 Task: Add Attachment from Trello to Card Card0000000130 in Board Board0000000033 in Workspace WS0000000011 in Trello. Add Cover Blue to Card Card0000000130 in Board Board0000000033 in Workspace WS0000000011 in Trello. Add "Copy Card To …" Button titled Button0000000130 to "bottom" of the list "To Do" to Card Card0000000130 in Board Board0000000033 in Workspace WS0000000011 in Trello. Add Description DS0000000130 to Card Card0000000130 in Board Board0000000033 in Workspace WS0000000011 in Trello. Add Comment CM0000000130 to Card Card0000000130 in Board Board0000000033 in Workspace WS0000000011 in Trello
Action: Mouse moved to (344, 409)
Screenshot: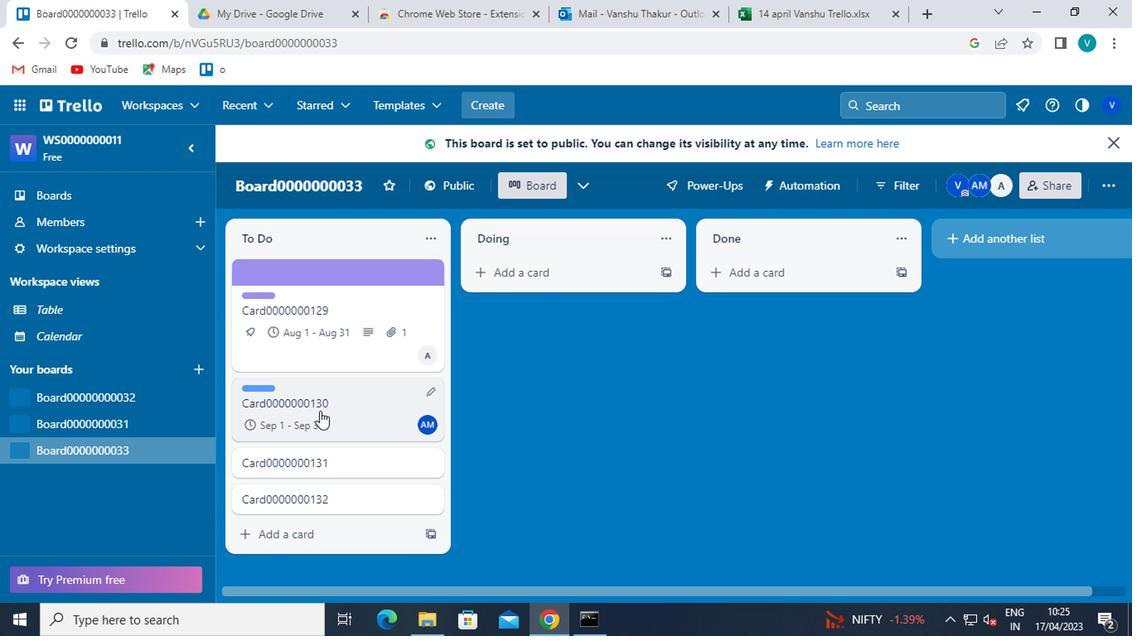 
Action: Mouse pressed left at (344, 409)
Screenshot: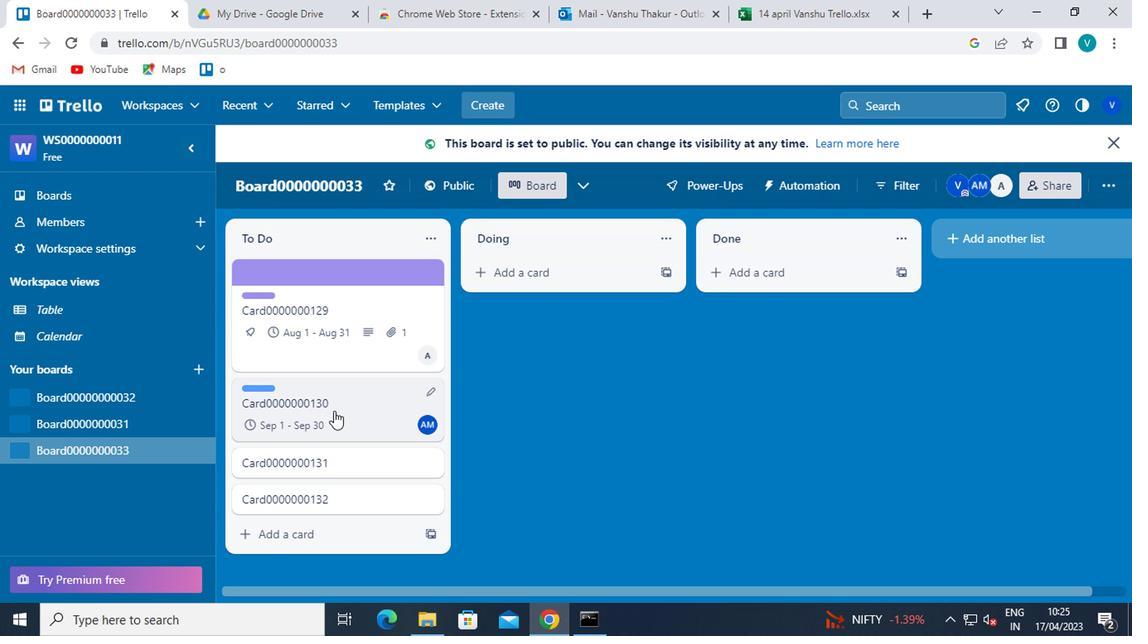 
Action: Mouse moved to (781, 435)
Screenshot: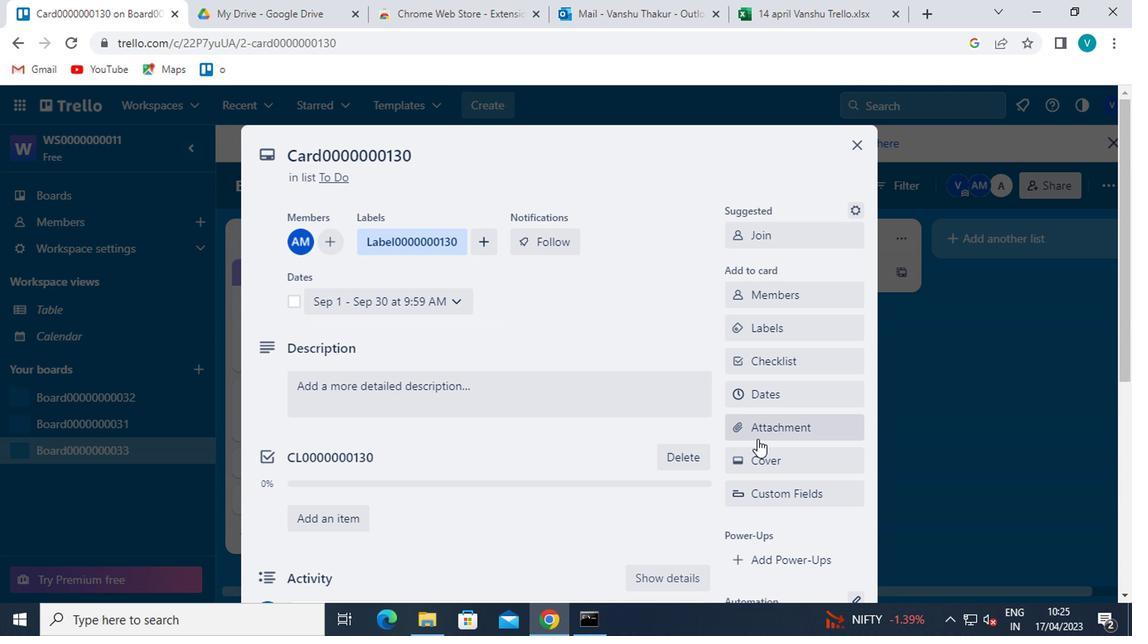
Action: Mouse pressed left at (781, 435)
Screenshot: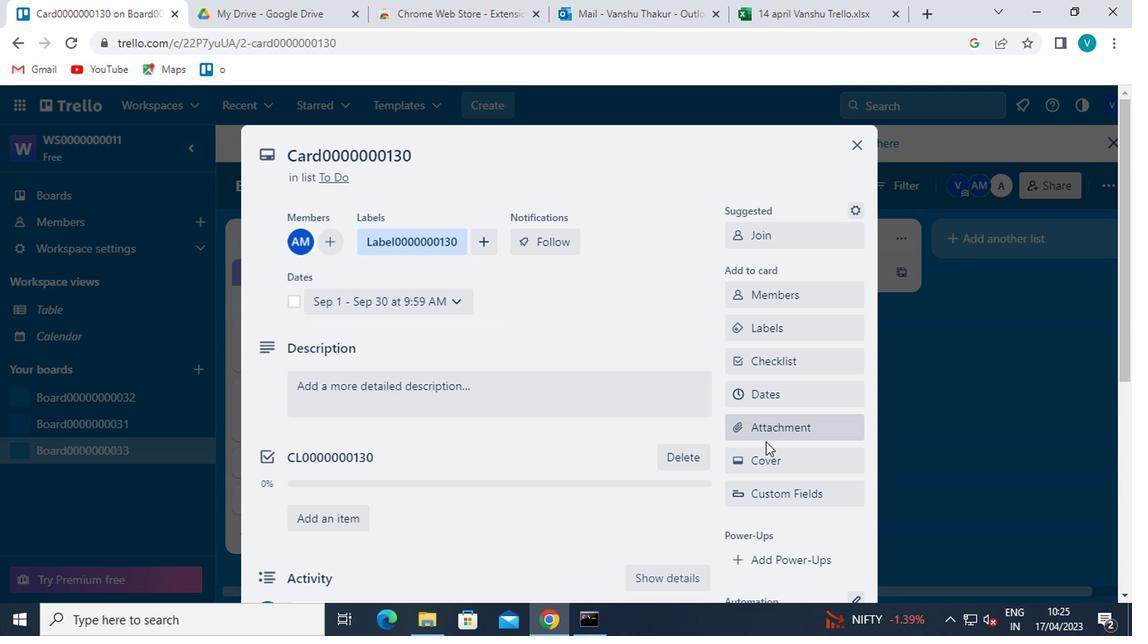 
Action: Mouse moved to (831, 186)
Screenshot: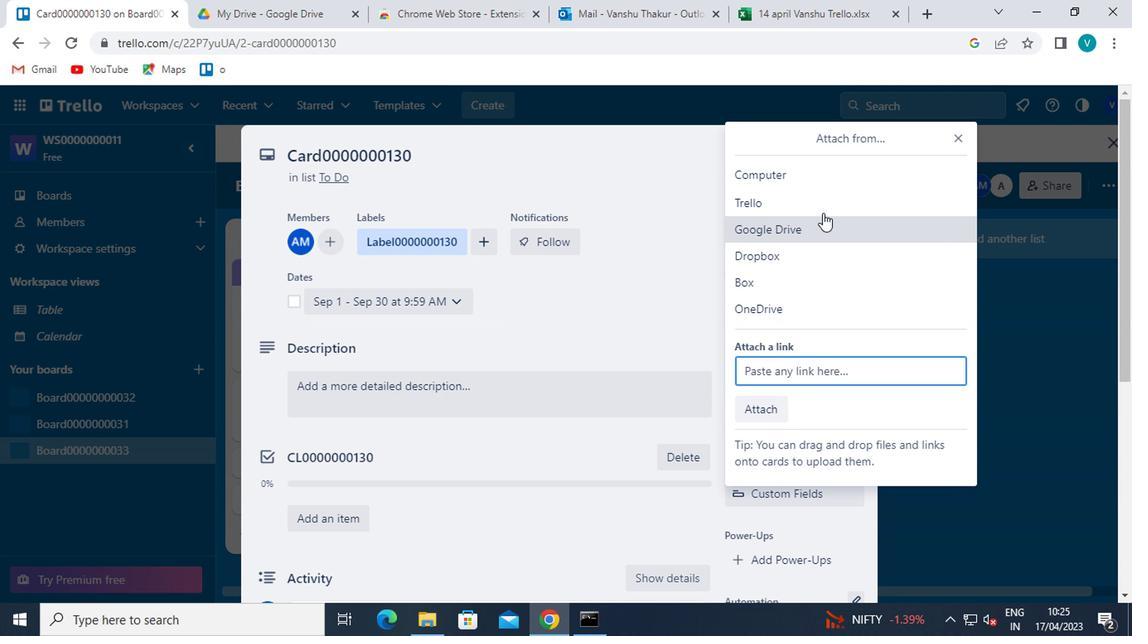
Action: Mouse pressed left at (831, 186)
Screenshot: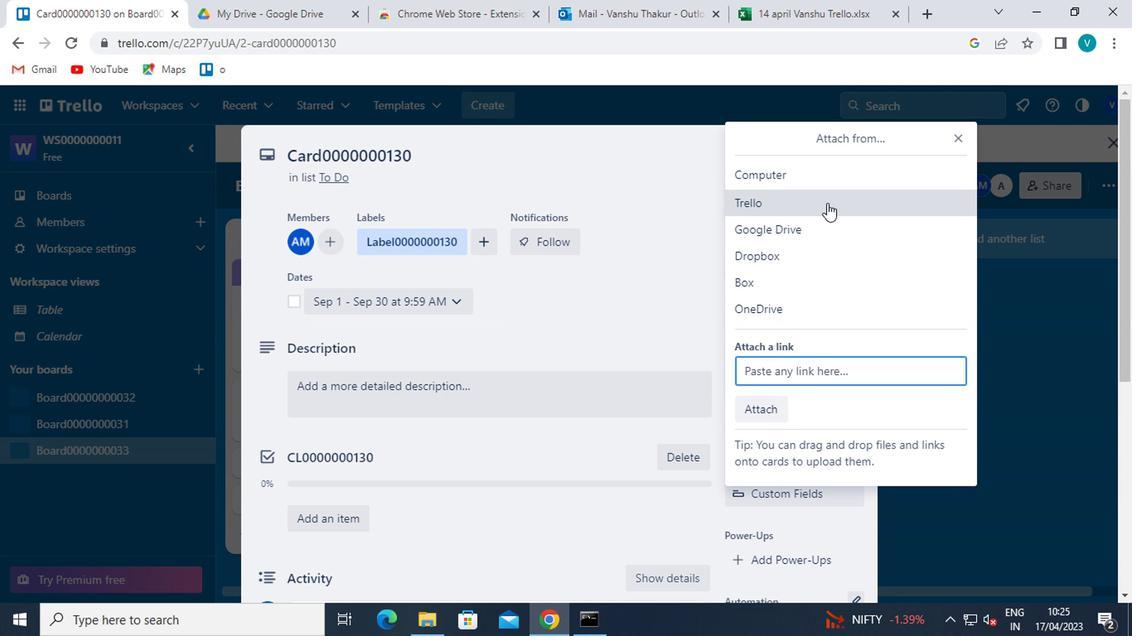 
Action: Mouse moved to (817, 196)
Screenshot: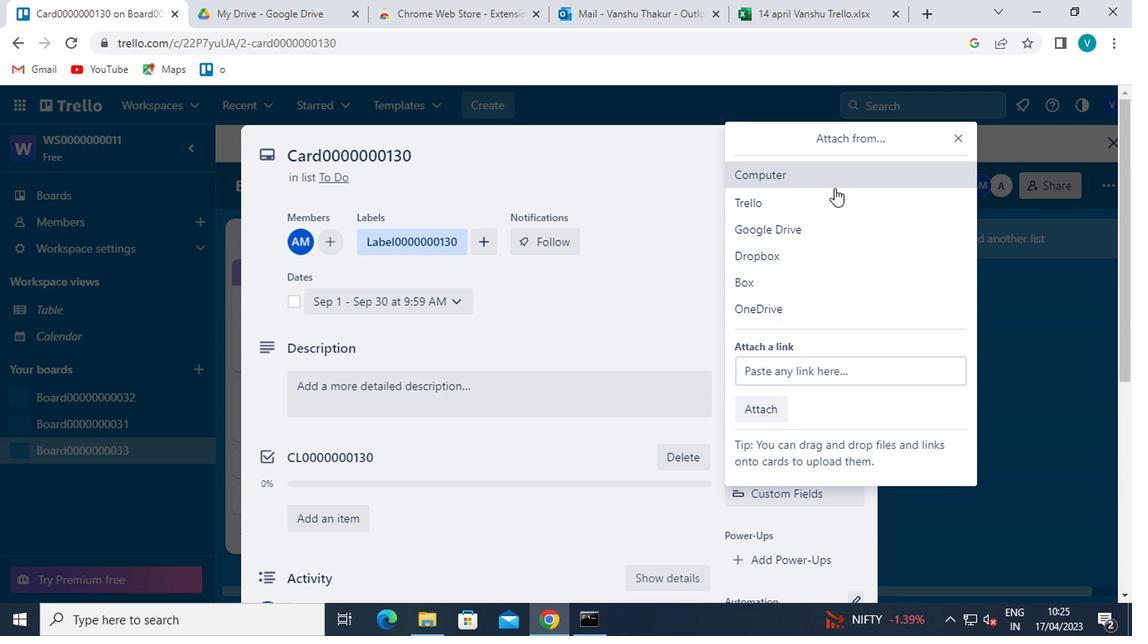 
Action: Mouse pressed left at (817, 196)
Screenshot: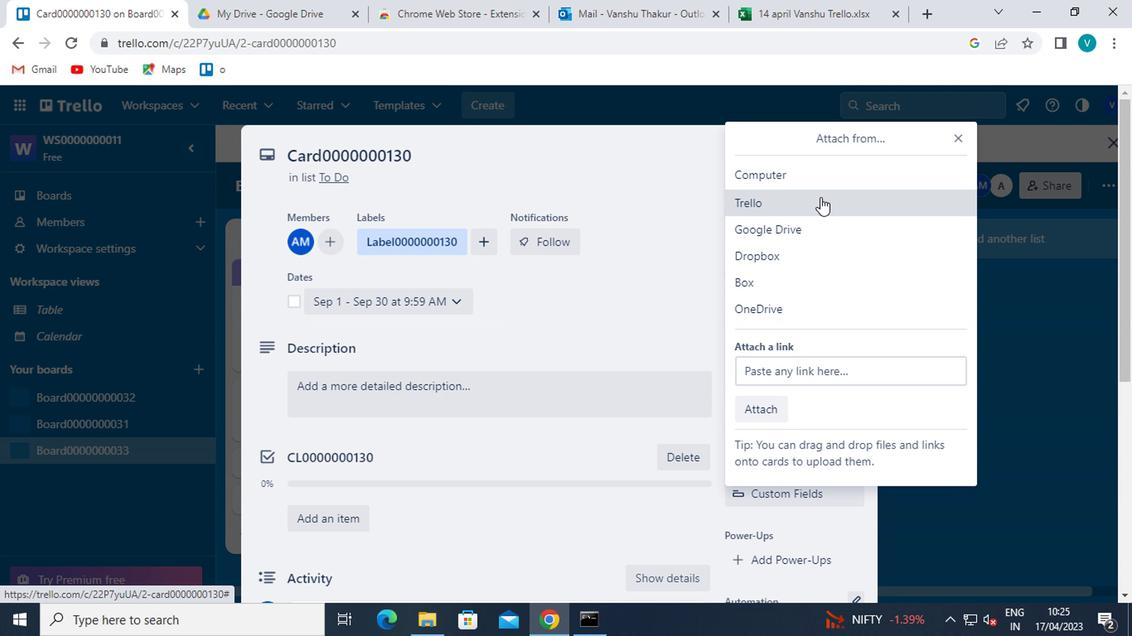 
Action: Mouse moved to (745, 134)
Screenshot: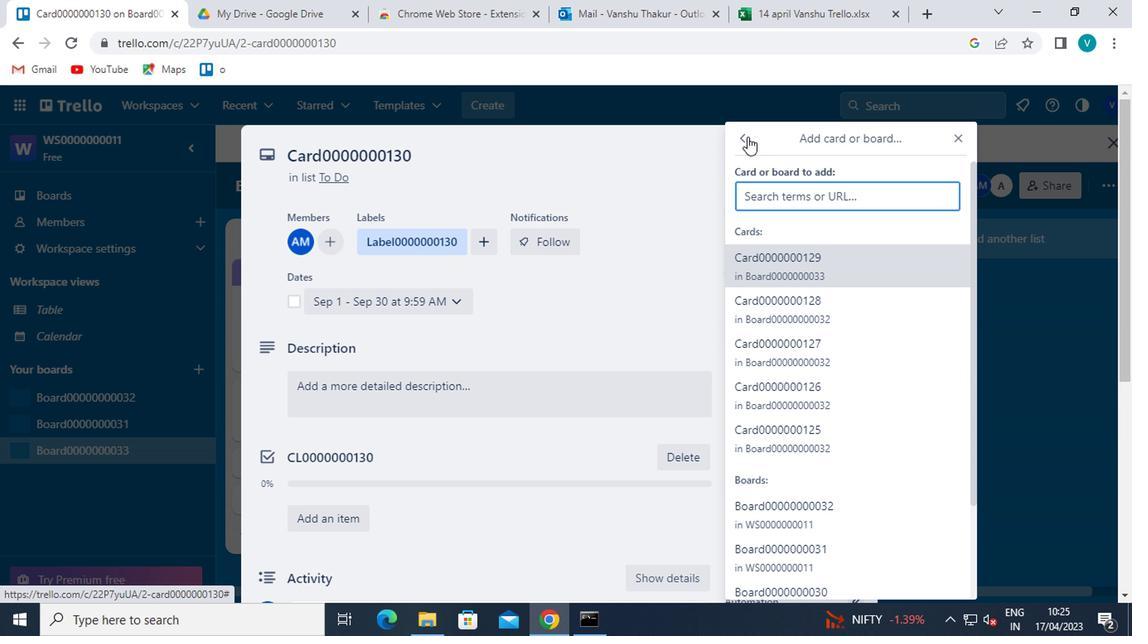 
Action: Mouse pressed left at (745, 134)
Screenshot: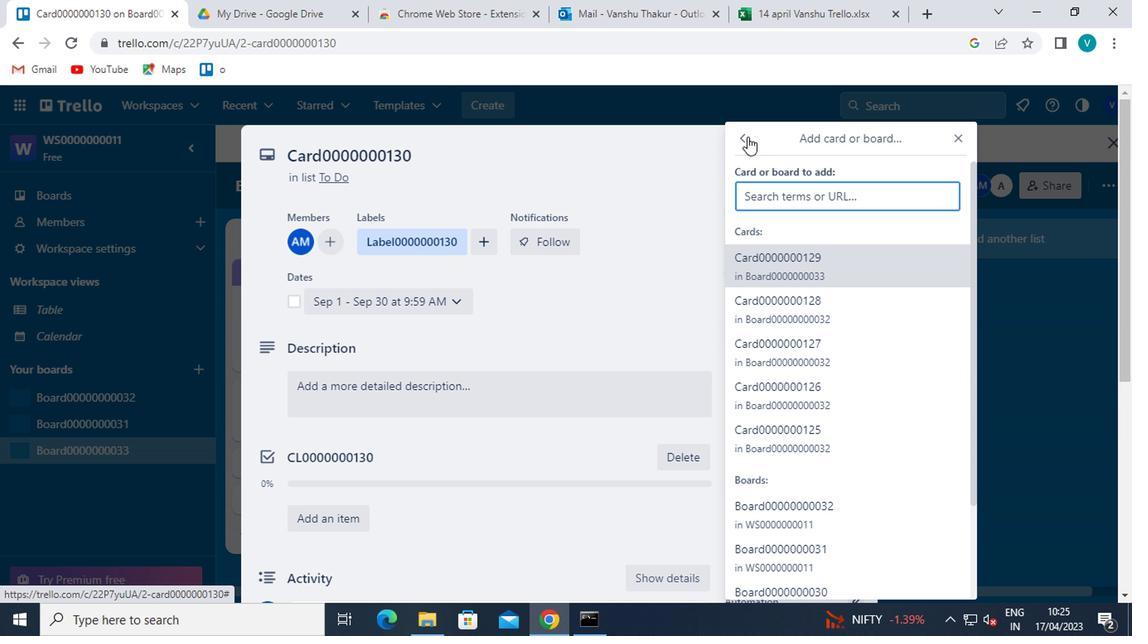
Action: Mouse moved to (766, 211)
Screenshot: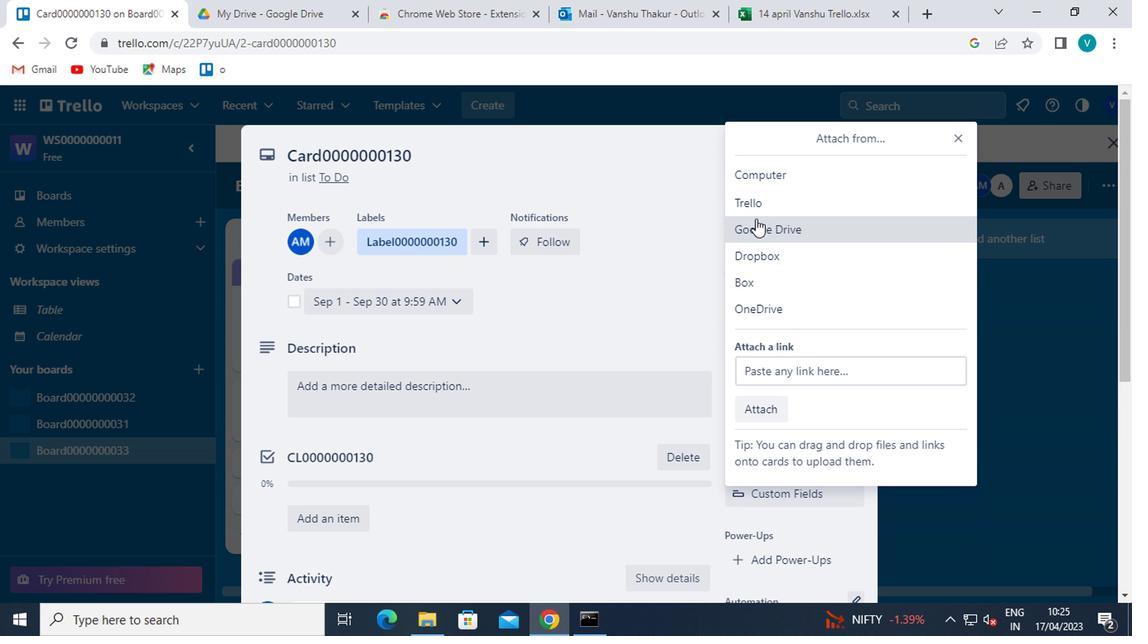 
Action: Mouse pressed left at (766, 211)
Screenshot: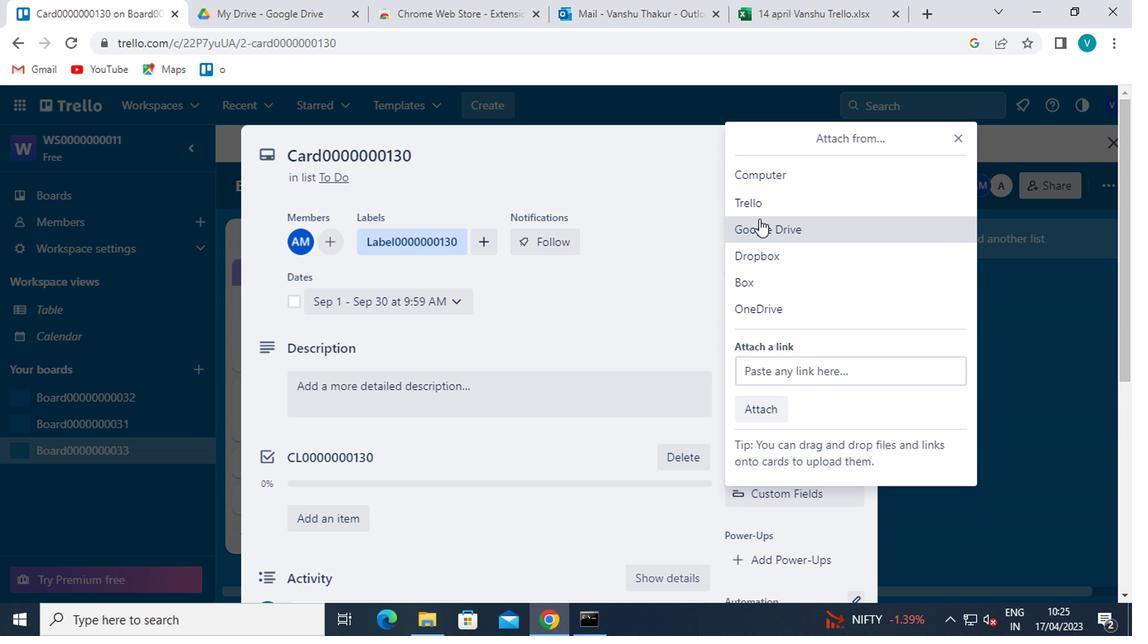 
Action: Mouse moved to (791, 268)
Screenshot: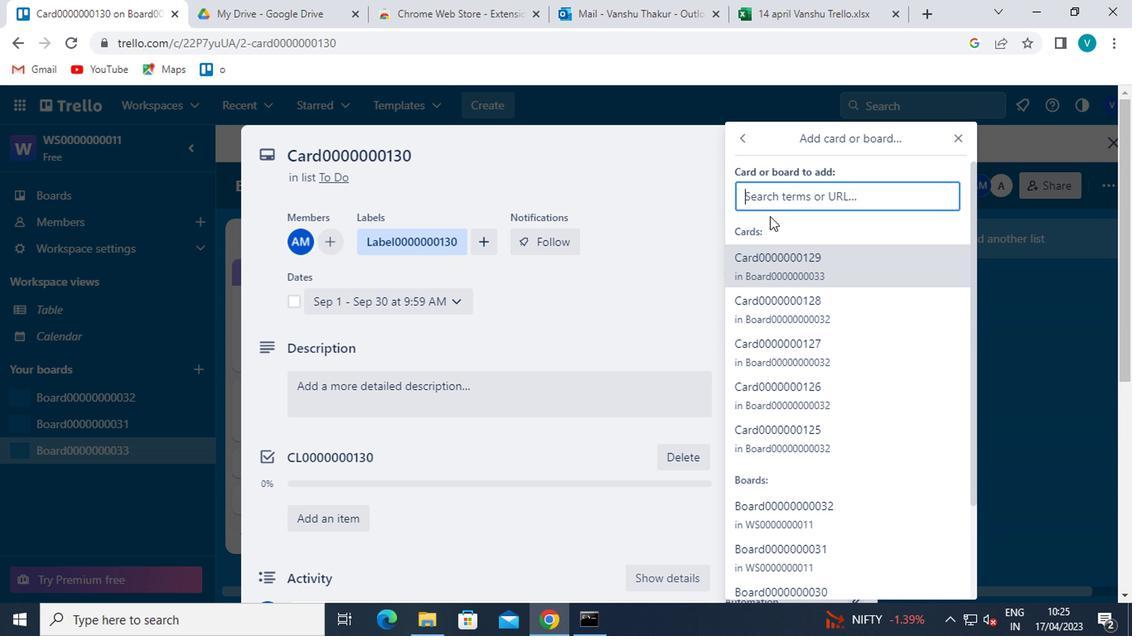 
Action: Mouse pressed left at (791, 268)
Screenshot: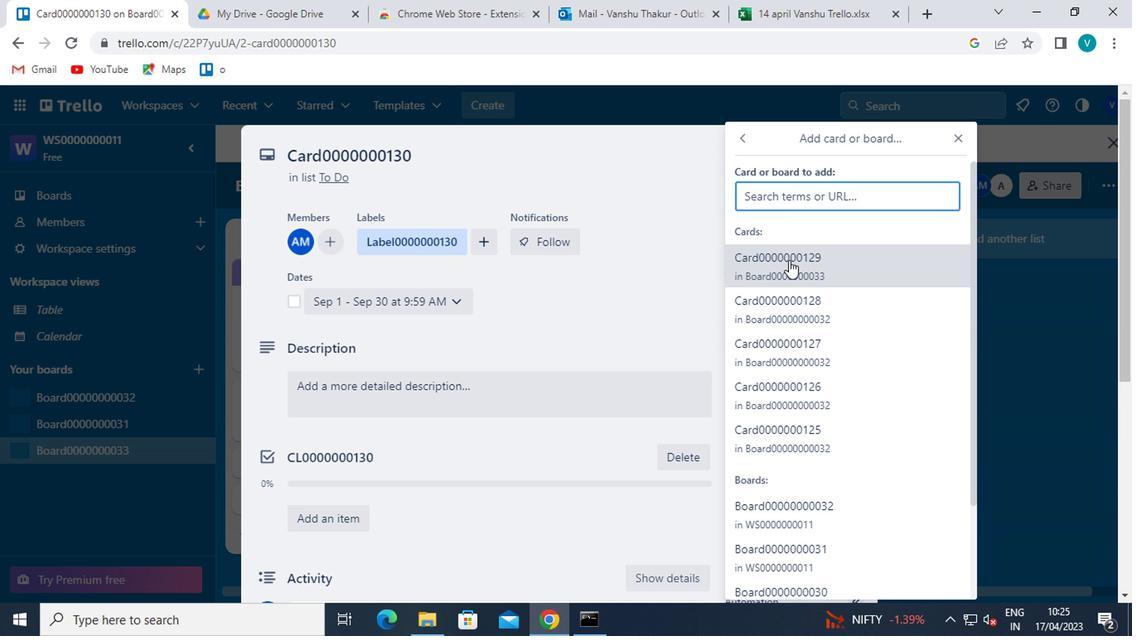 
Action: Mouse moved to (784, 459)
Screenshot: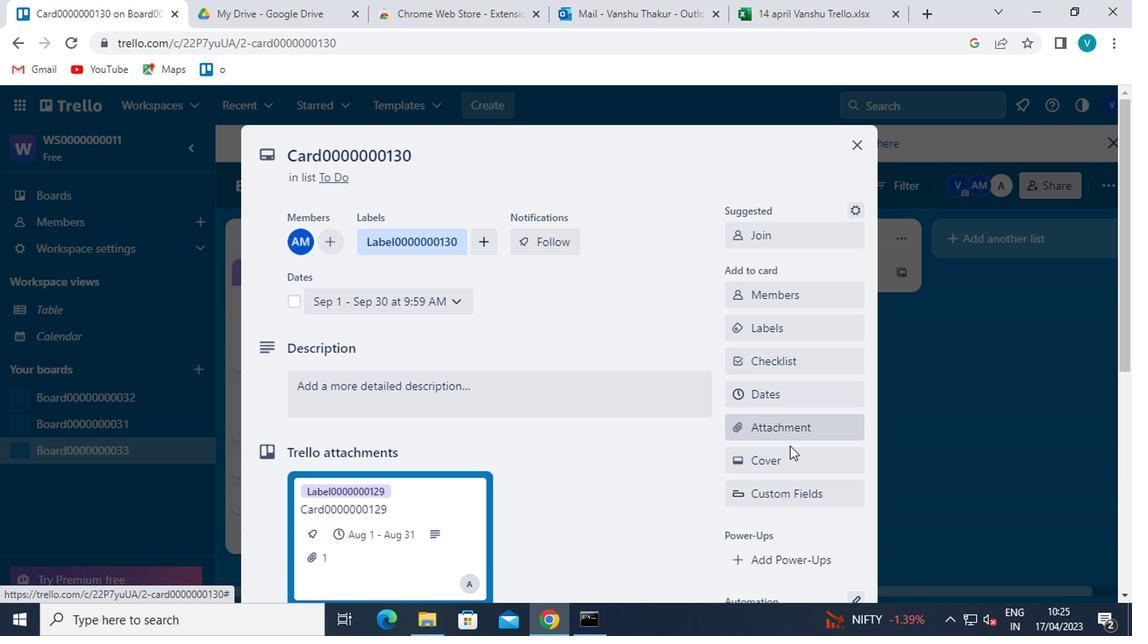 
Action: Mouse pressed left at (784, 459)
Screenshot: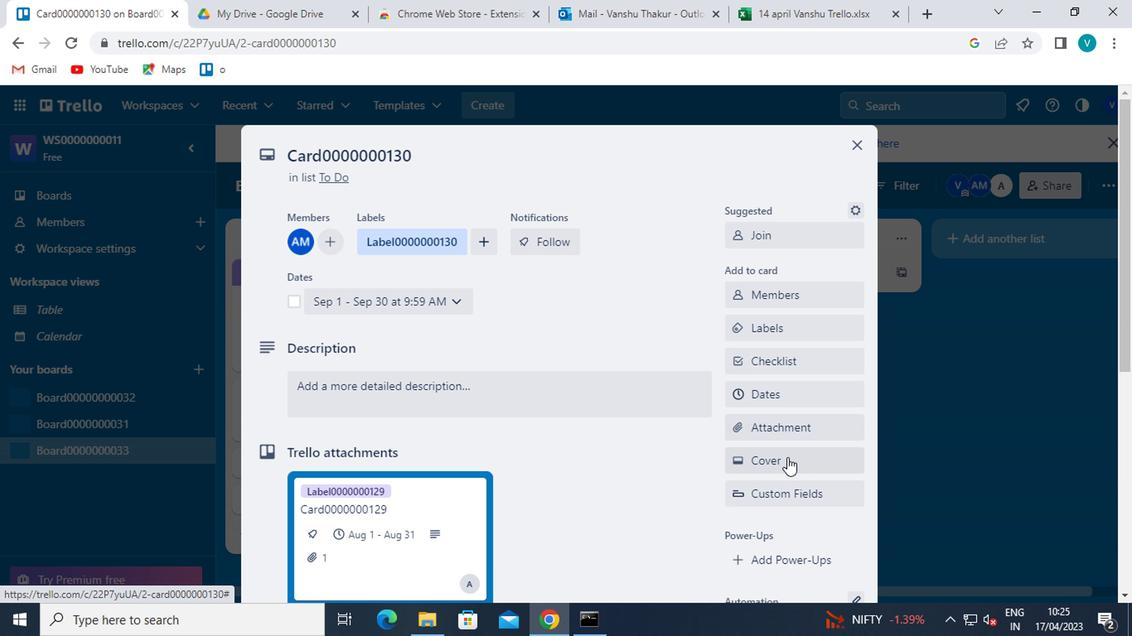 
Action: Mouse moved to (754, 321)
Screenshot: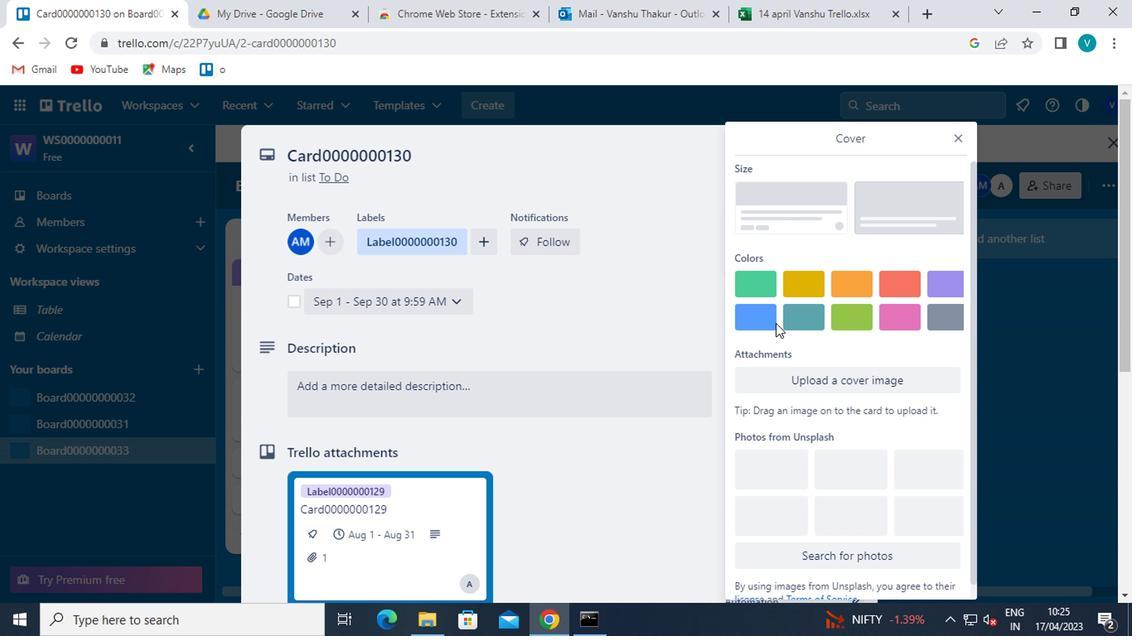 
Action: Mouse pressed left at (754, 321)
Screenshot: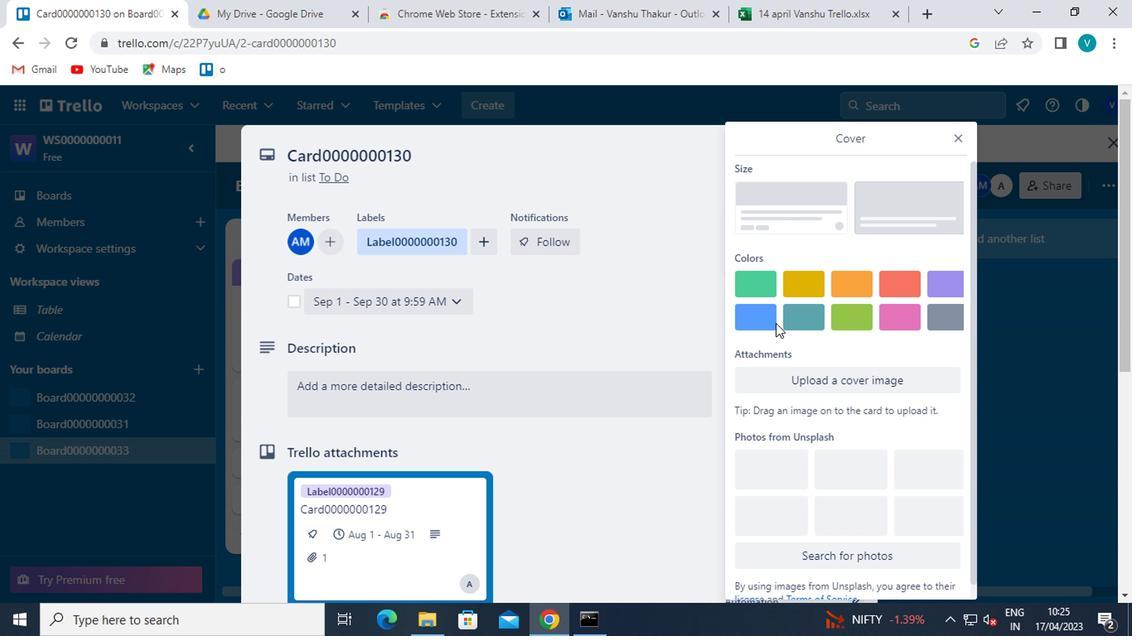 
Action: Mouse moved to (946, 128)
Screenshot: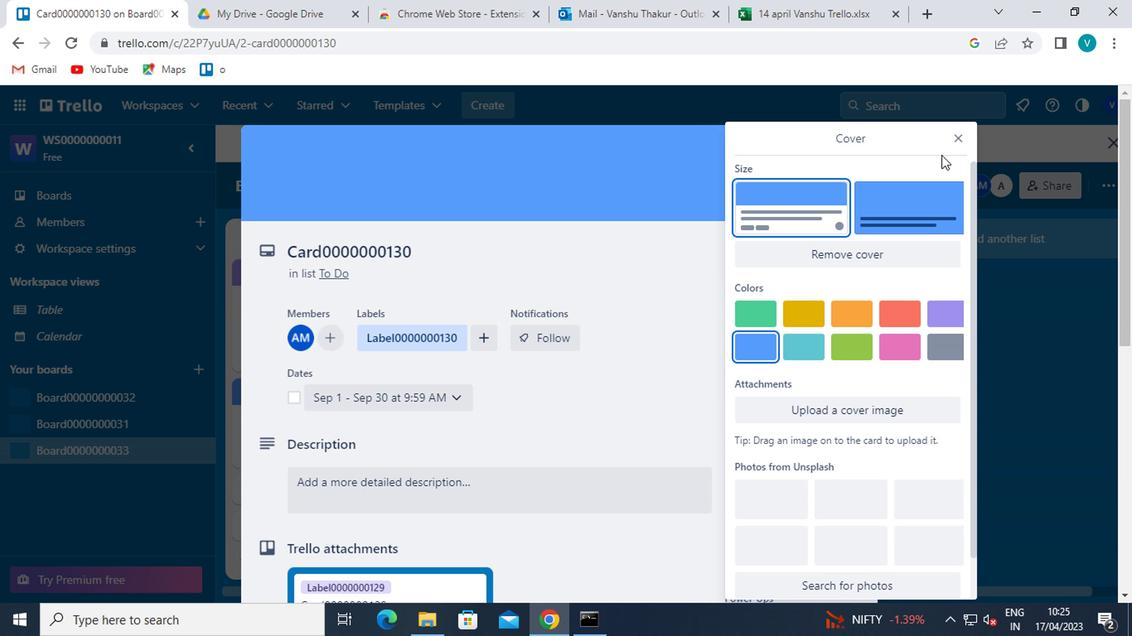 
Action: Mouse pressed left at (946, 128)
Screenshot: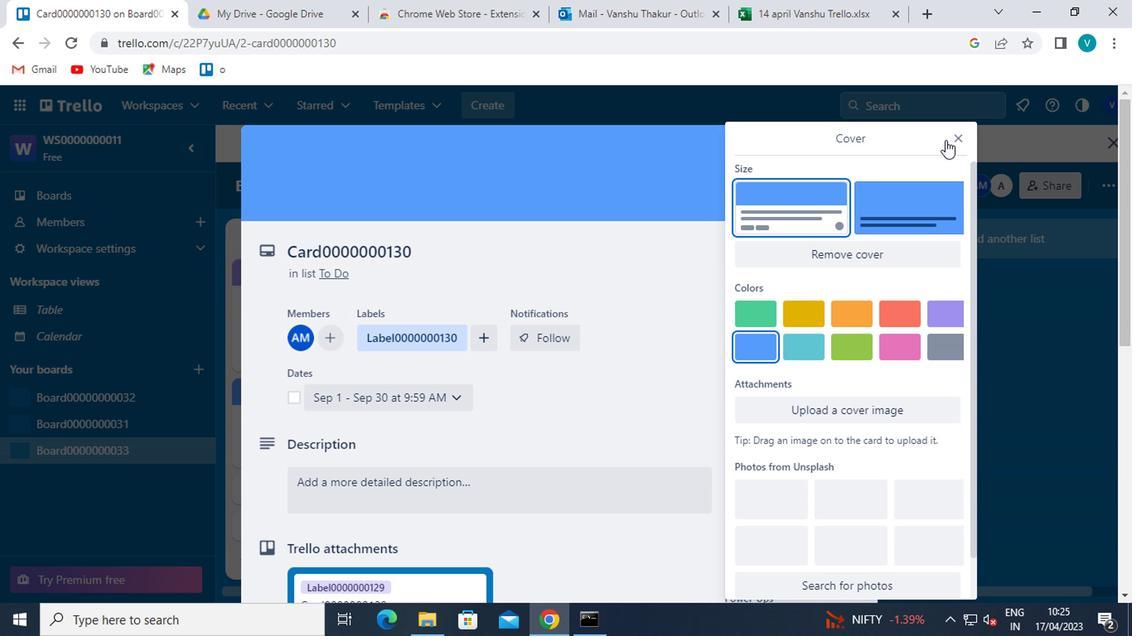 
Action: Mouse moved to (813, 379)
Screenshot: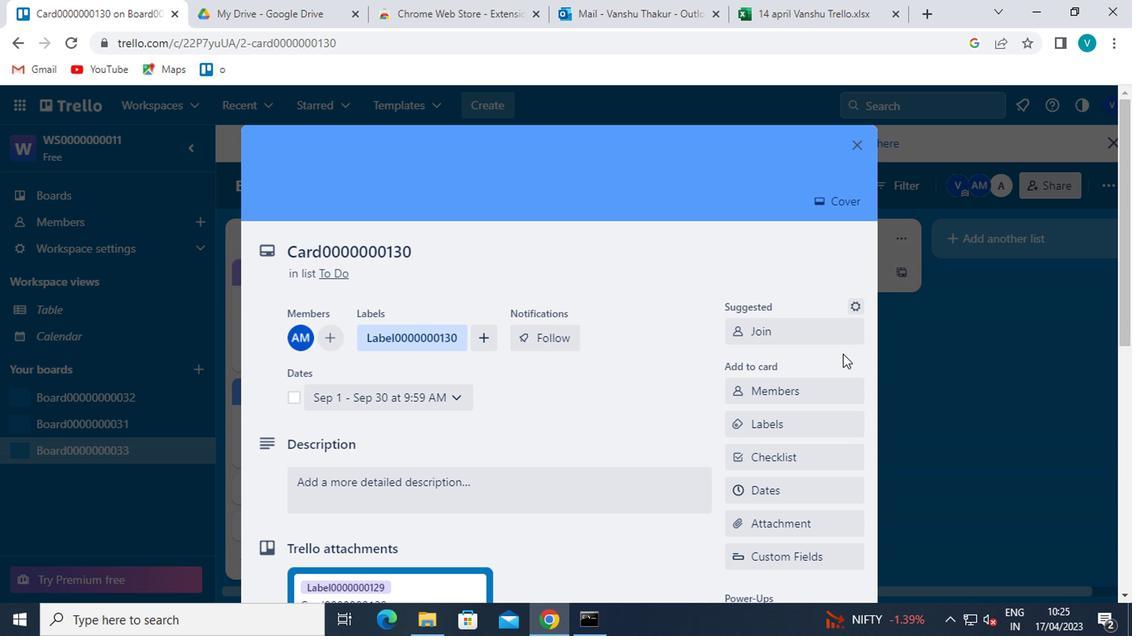 
Action: Mouse scrolled (813, 379) with delta (0, 0)
Screenshot: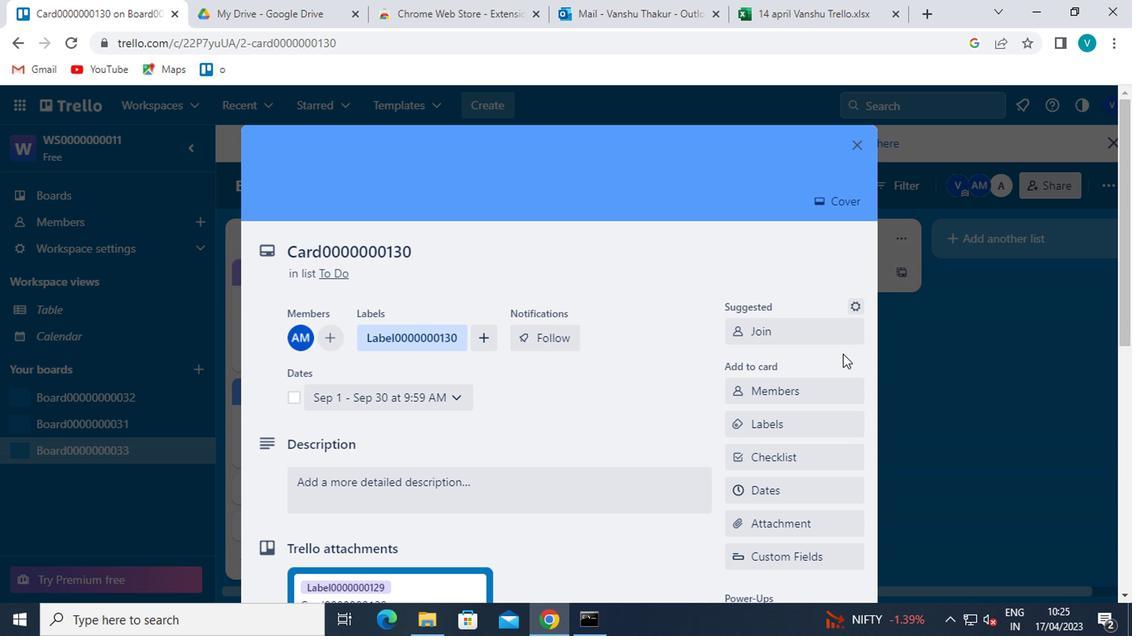 
Action: Mouse moved to (808, 386)
Screenshot: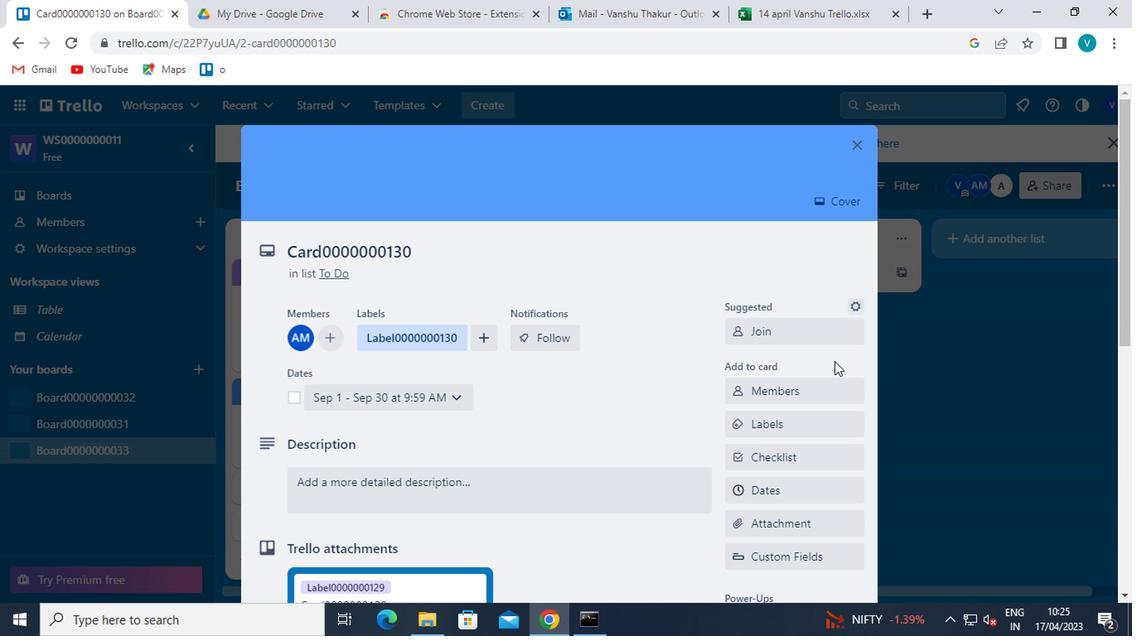 
Action: Mouse scrolled (808, 385) with delta (0, -1)
Screenshot: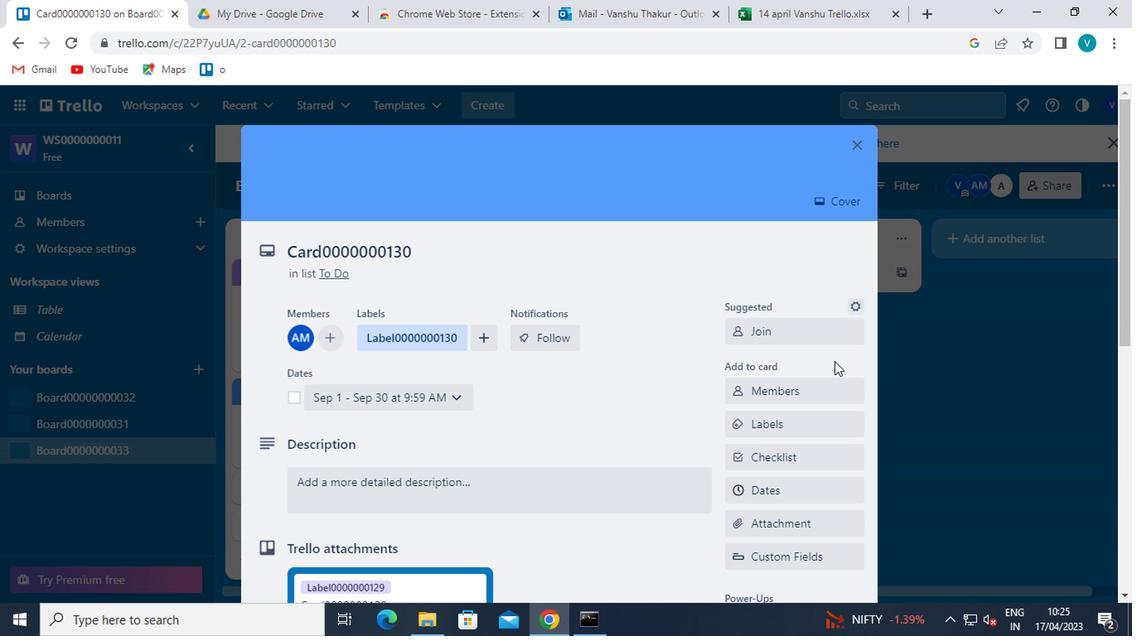 
Action: Mouse moved to (806, 389)
Screenshot: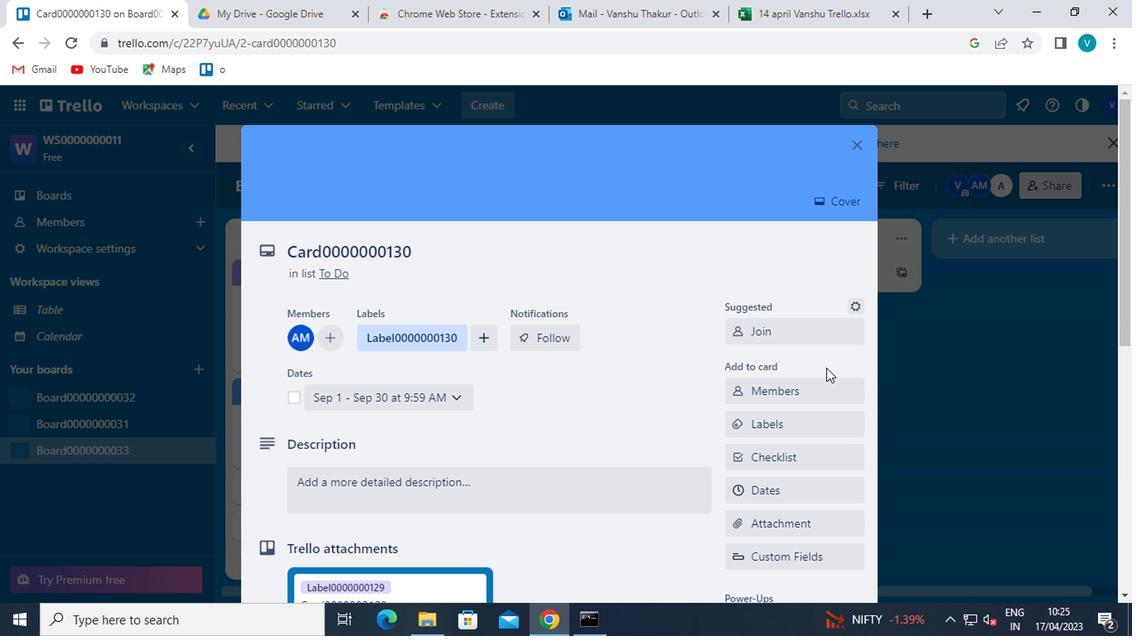 
Action: Mouse scrolled (806, 387) with delta (0, -1)
Screenshot: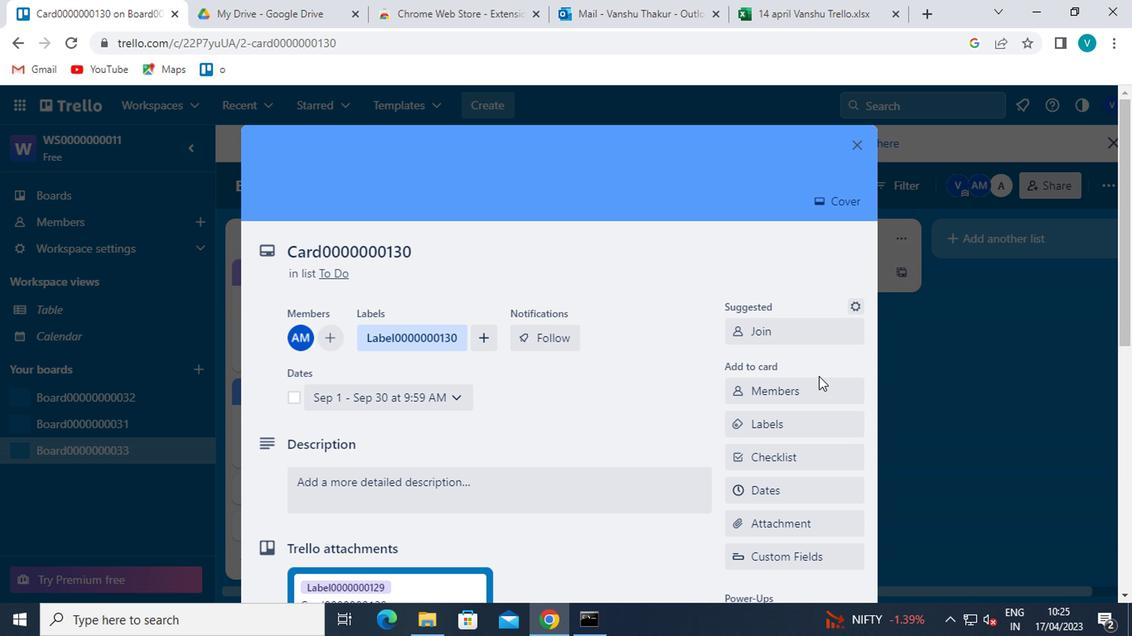 
Action: Mouse moved to (783, 479)
Screenshot: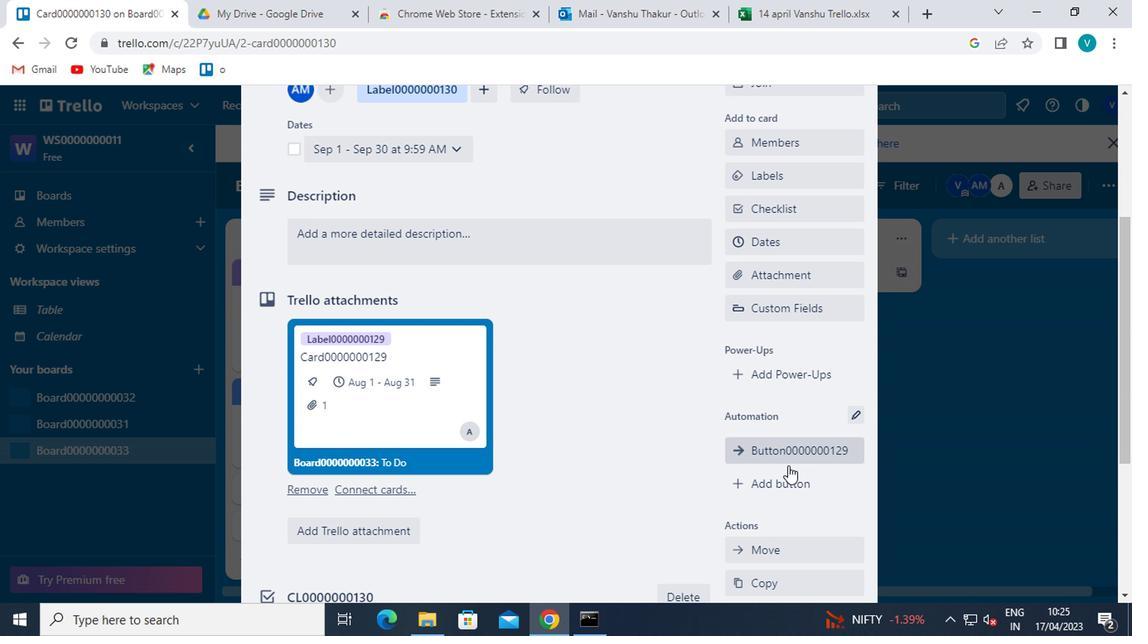 
Action: Mouse pressed left at (783, 479)
Screenshot: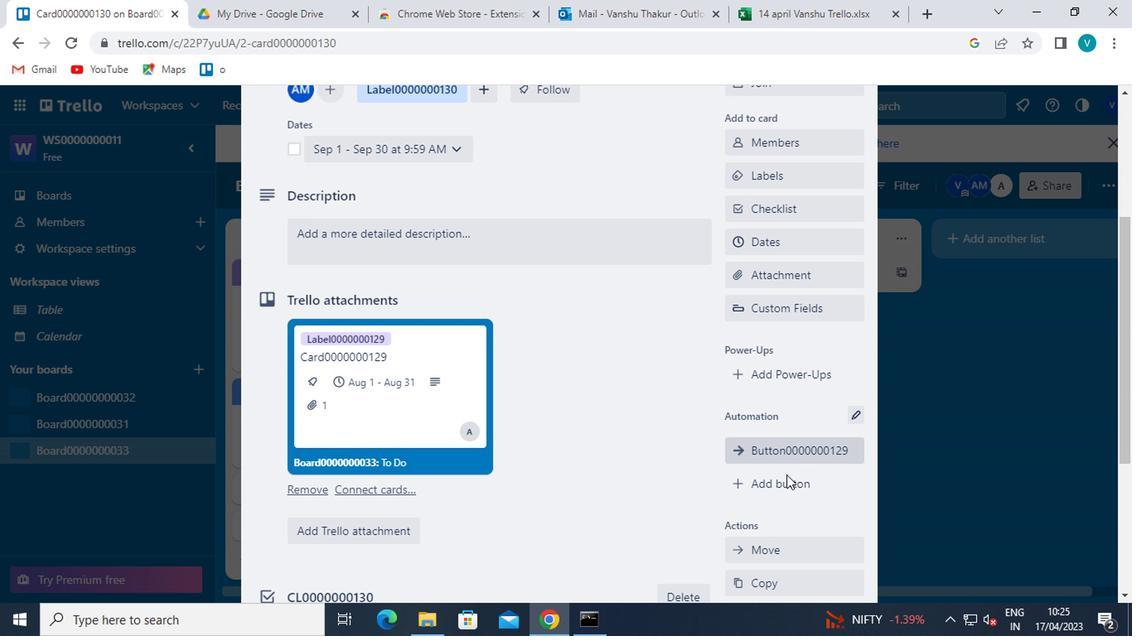 
Action: Mouse moved to (822, 247)
Screenshot: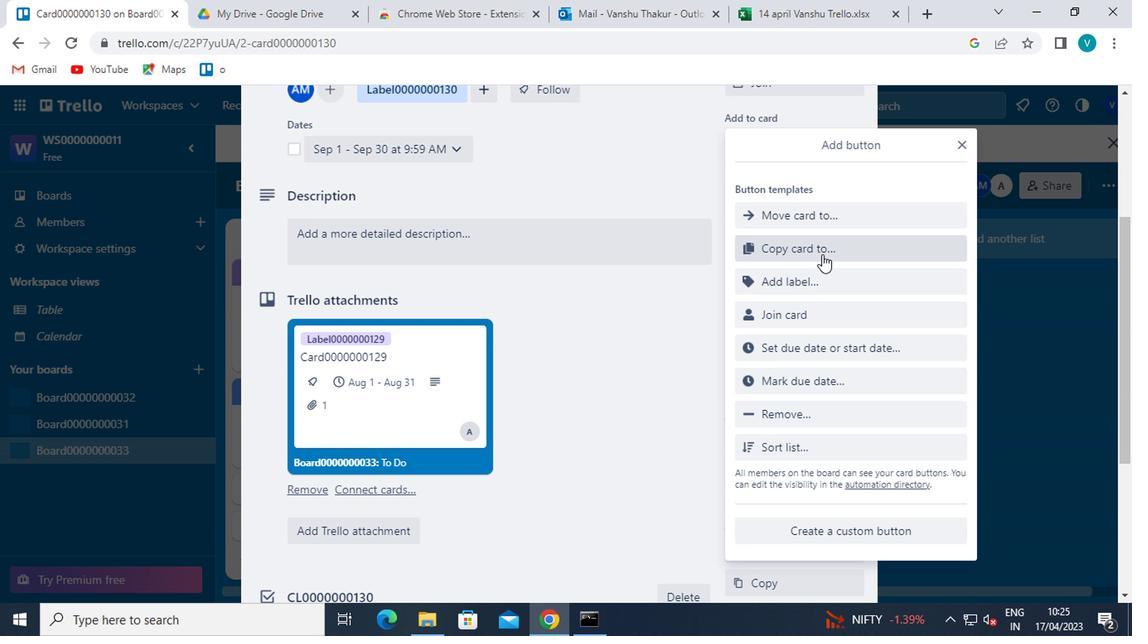 
Action: Mouse pressed left at (822, 247)
Screenshot: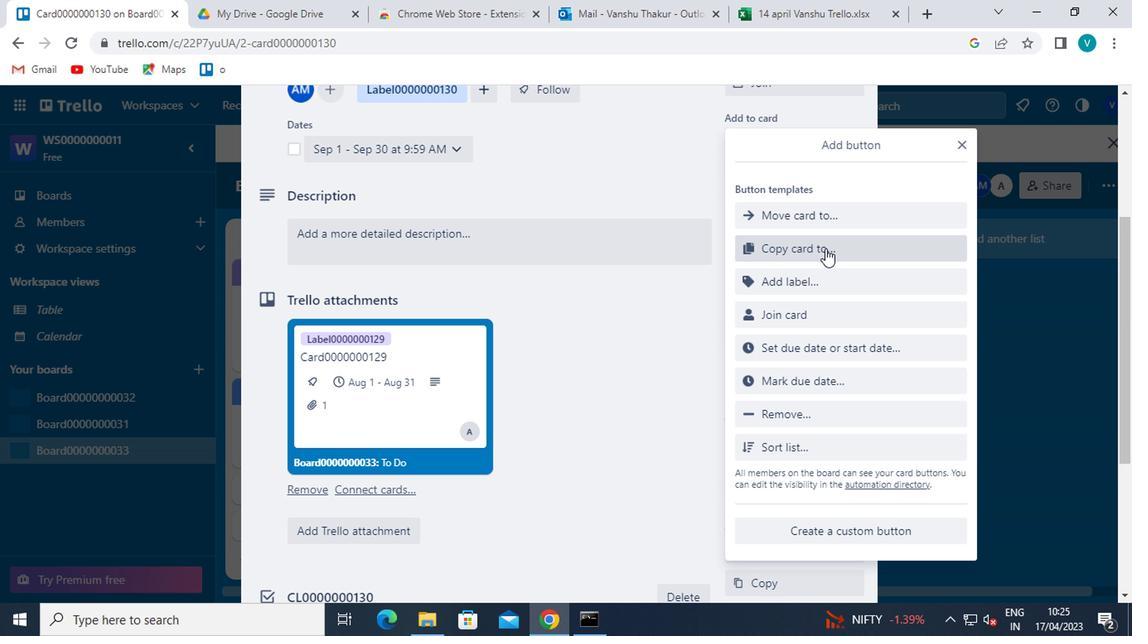 
Action: Mouse moved to (843, 210)
Screenshot: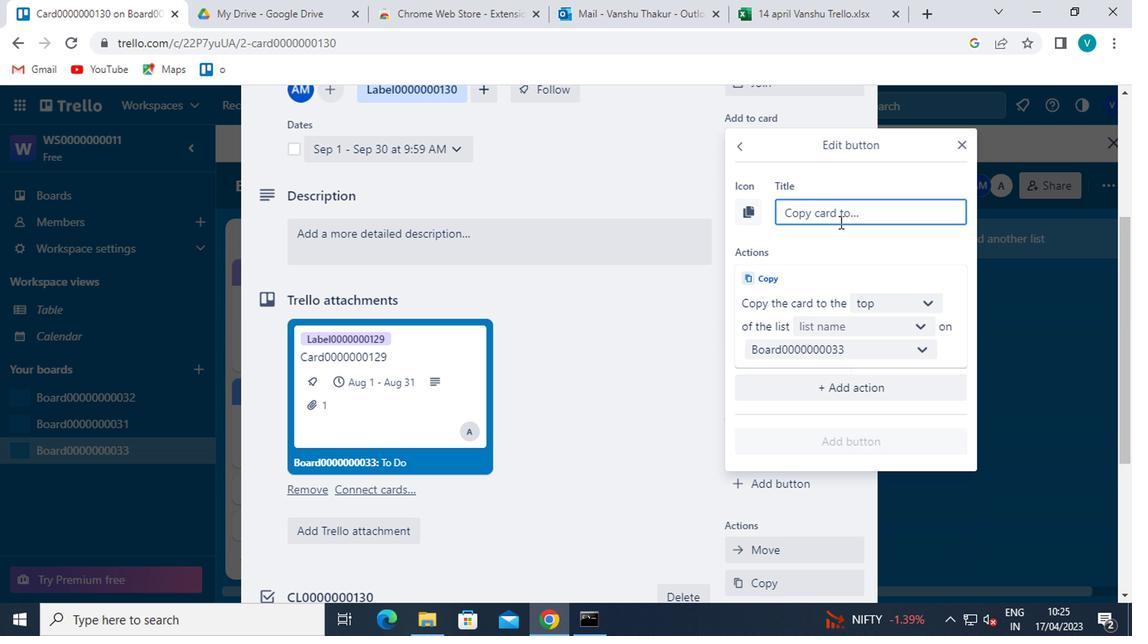 
Action: Mouse pressed left at (843, 210)
Screenshot: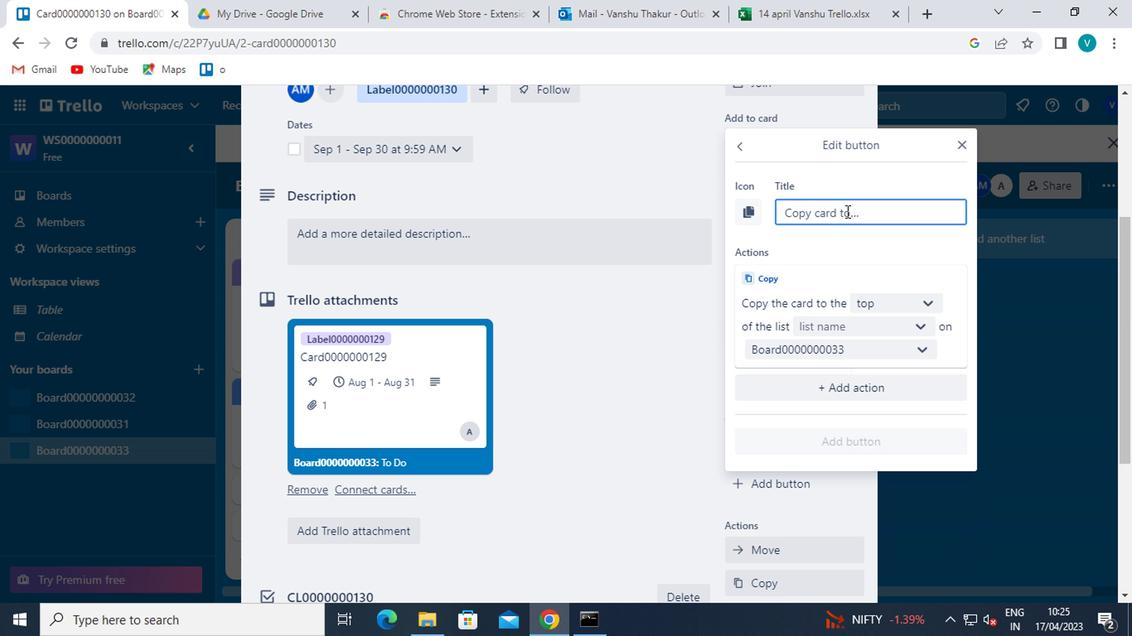 
Action: Mouse moved to (843, 209)
Screenshot: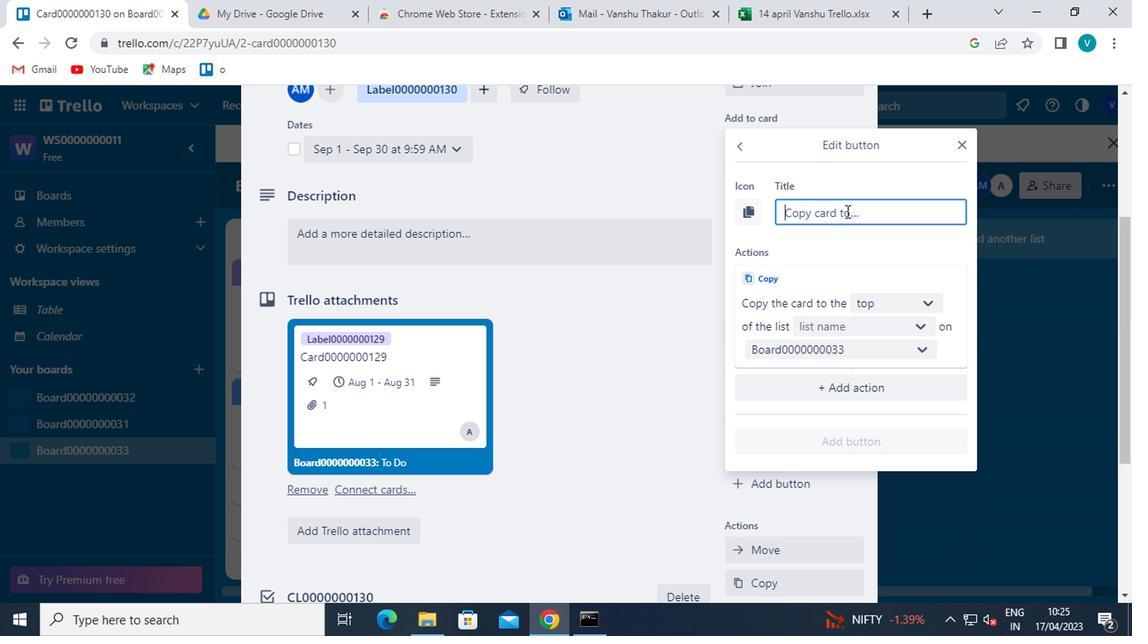 
Action: Key pressed <Key.shift><Key.shift><Key.shift><Key.shift><Key.shift><Key.shift><Key.shift>TITLE0000000130
Screenshot: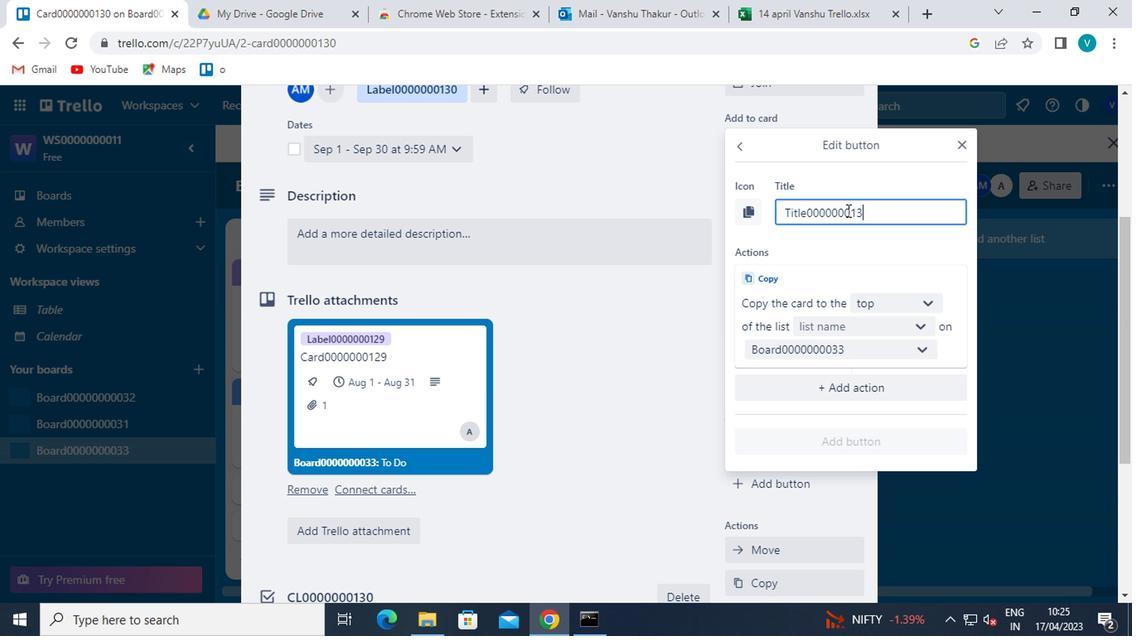 
Action: Mouse moved to (874, 308)
Screenshot: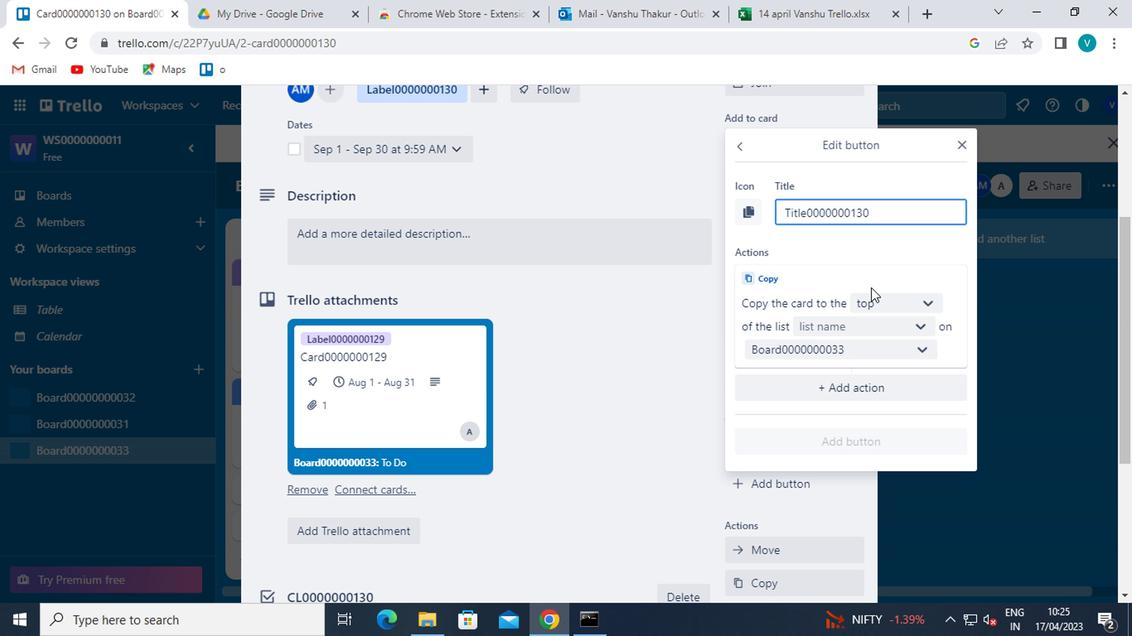 
Action: Mouse pressed left at (874, 308)
Screenshot: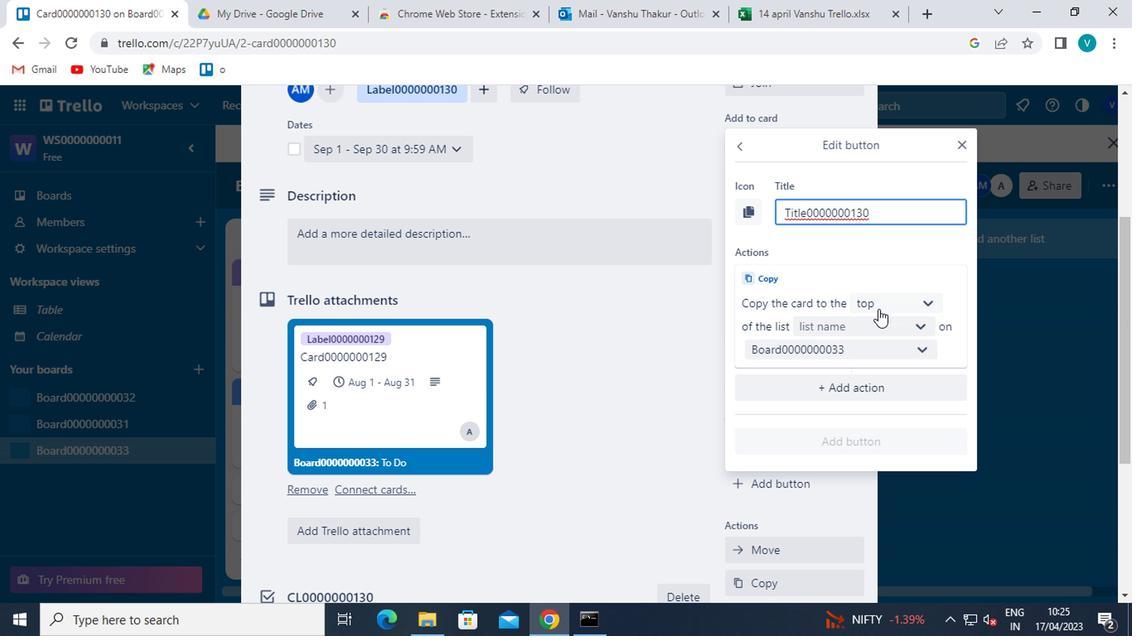 
Action: Mouse moved to (875, 359)
Screenshot: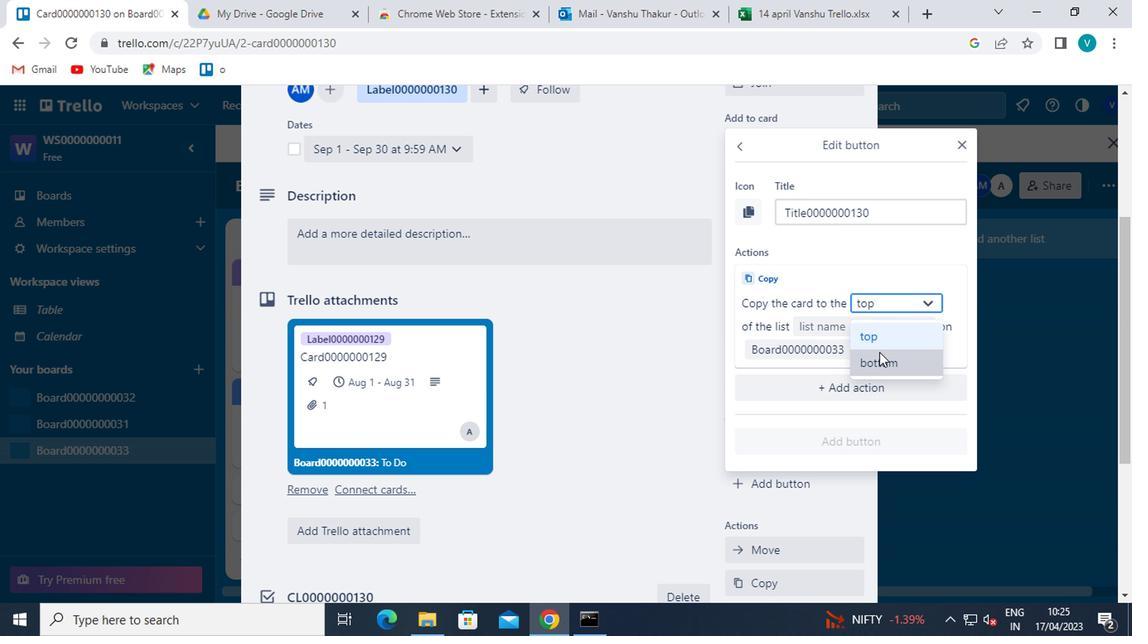 
Action: Mouse pressed left at (875, 359)
Screenshot: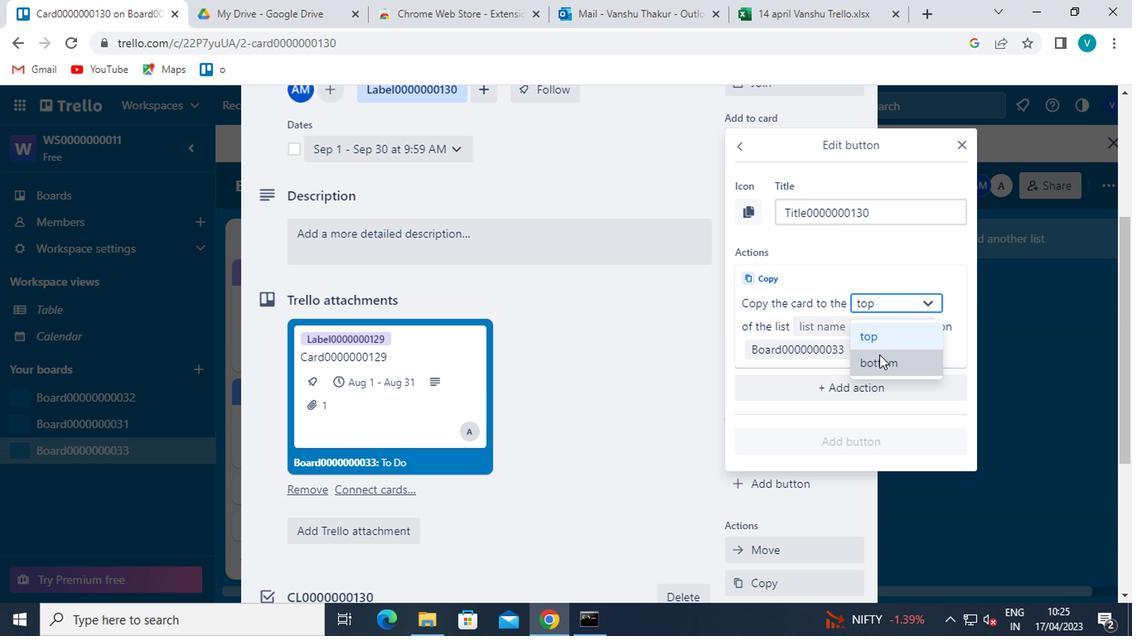 
Action: Mouse moved to (904, 324)
Screenshot: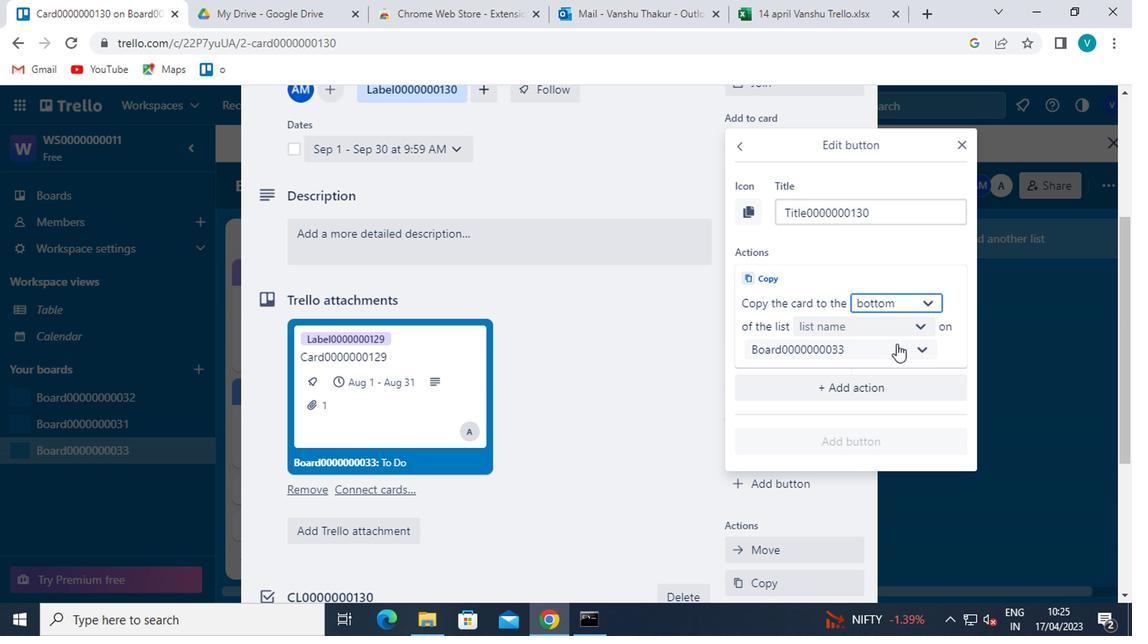 
Action: Mouse pressed left at (904, 324)
Screenshot: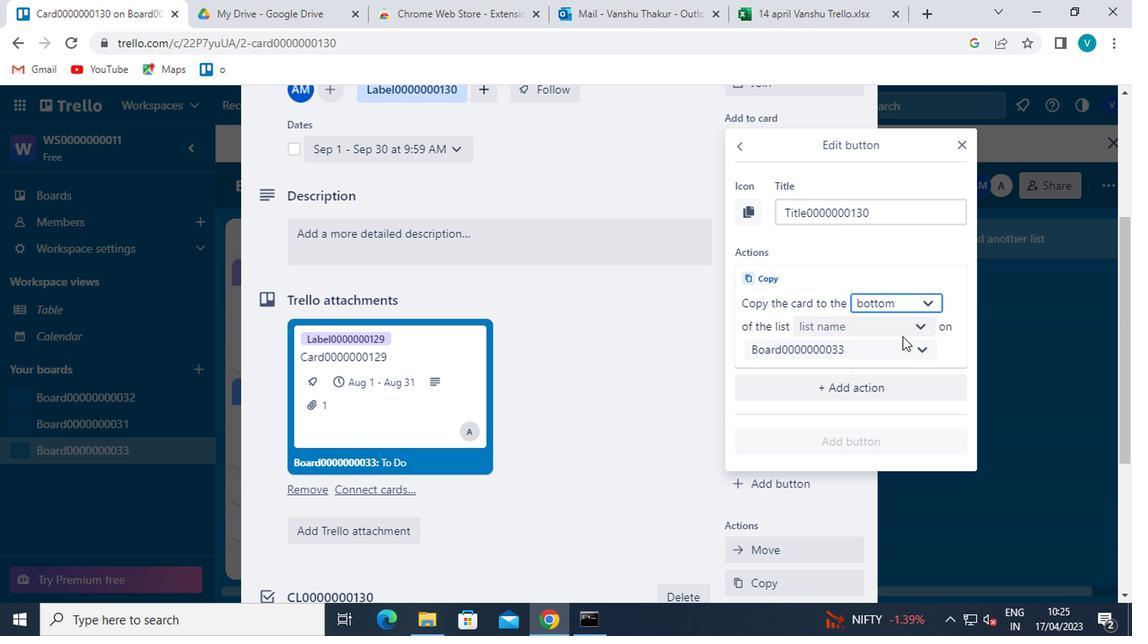 
Action: Mouse moved to (876, 357)
Screenshot: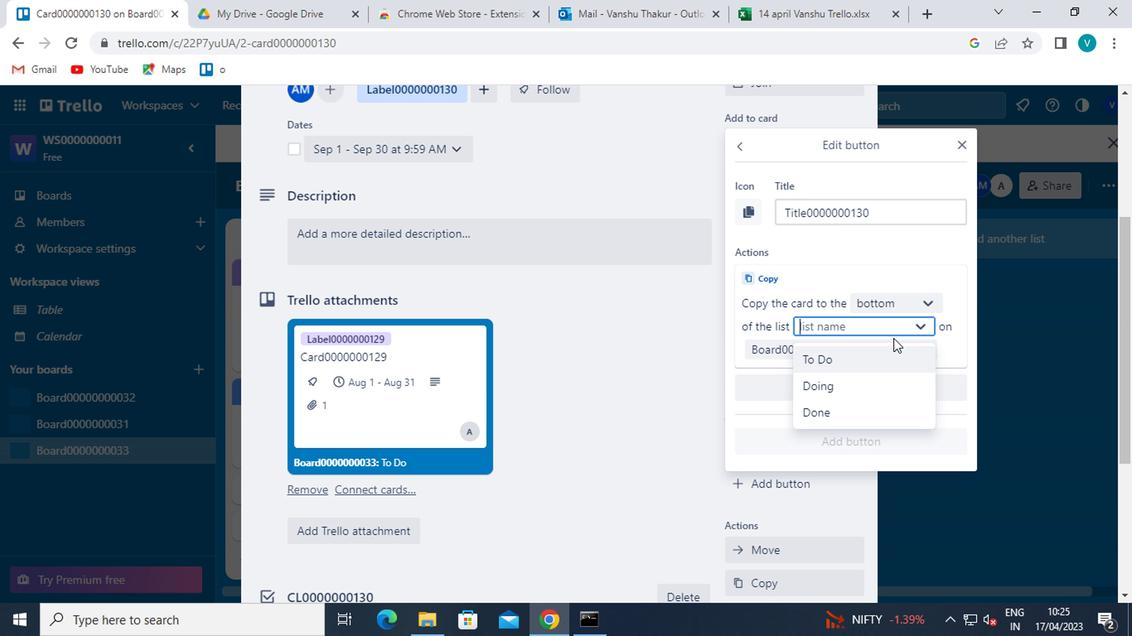 
Action: Mouse pressed left at (876, 357)
Screenshot: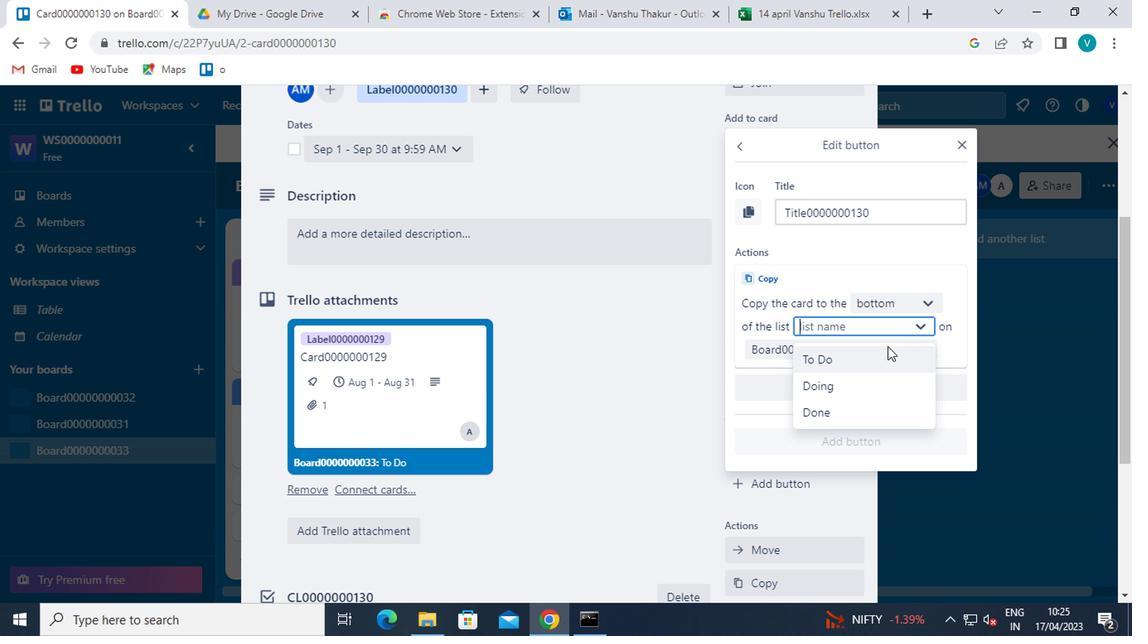 
Action: Mouse moved to (818, 443)
Screenshot: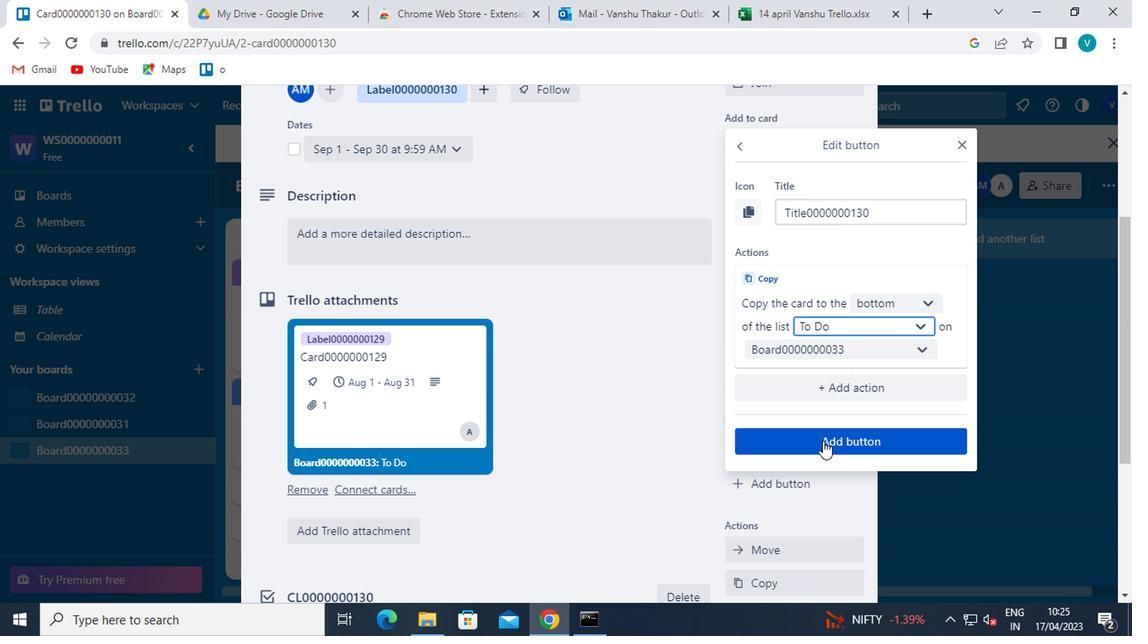 
Action: Mouse pressed left at (818, 443)
Screenshot: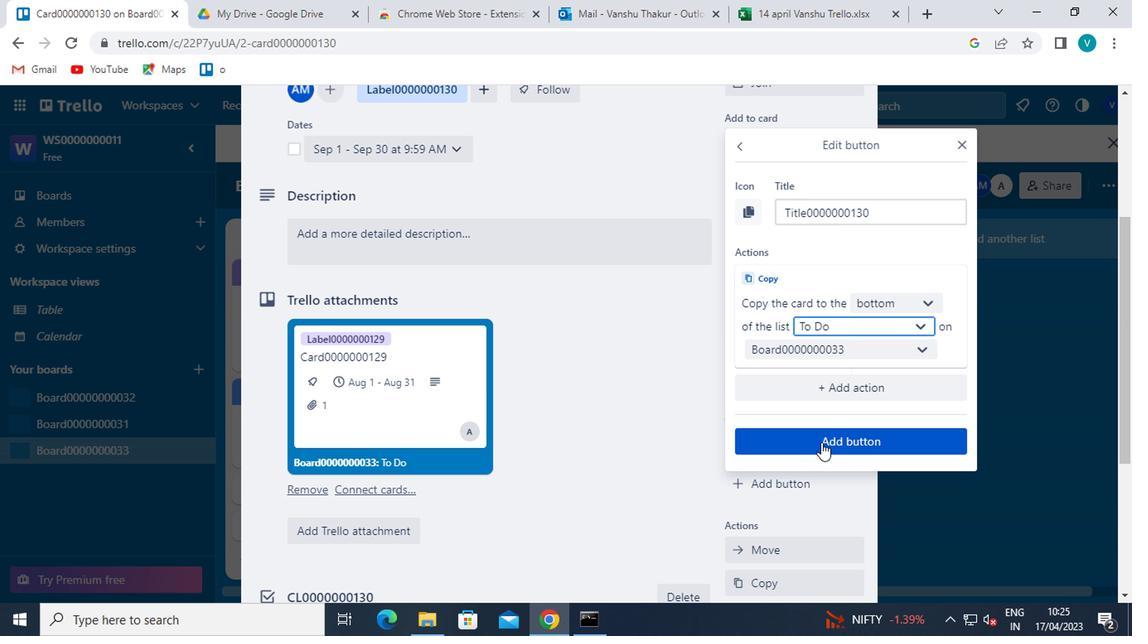 
Action: Mouse moved to (510, 240)
Screenshot: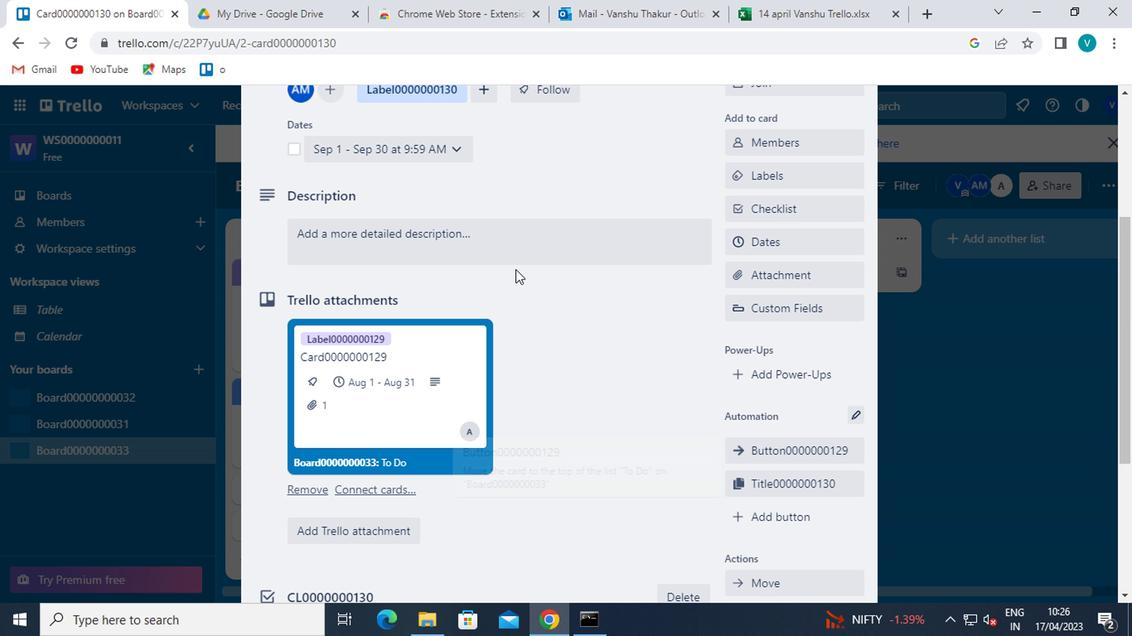 
Action: Mouse pressed left at (510, 240)
Screenshot: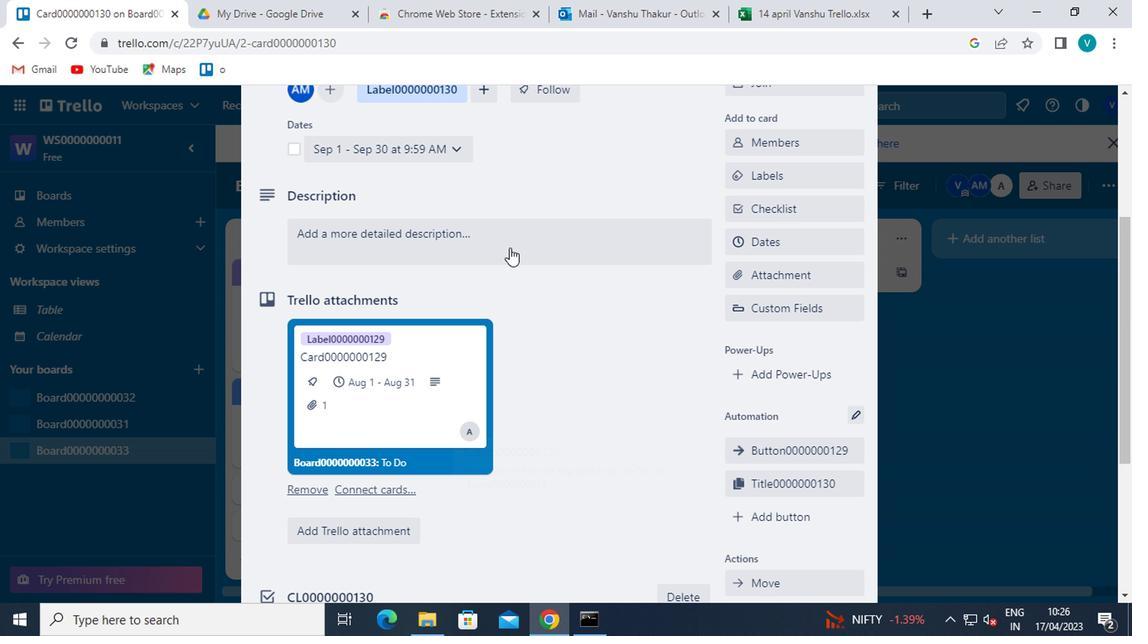 
Action: Key pressed <Key.shift>DS0000000130
Screenshot: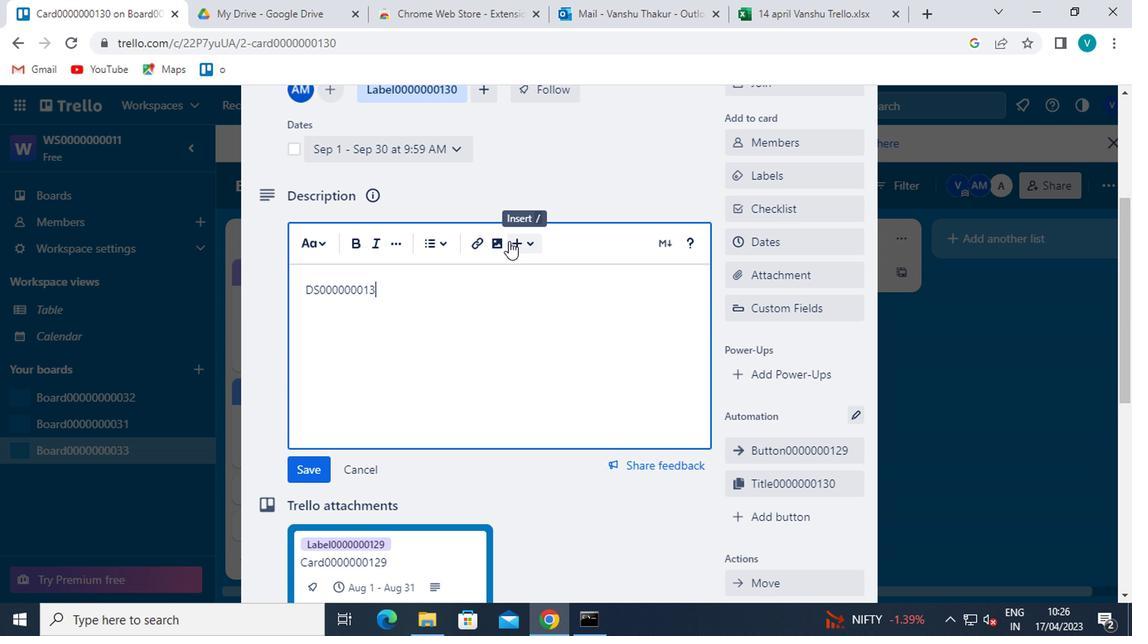 
Action: Mouse moved to (314, 472)
Screenshot: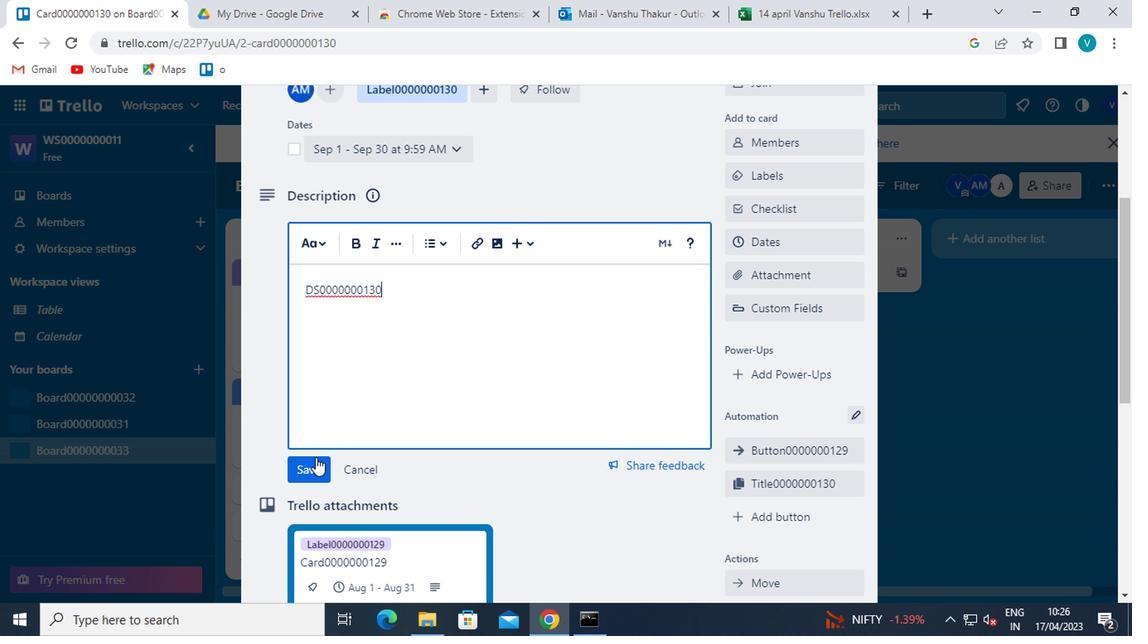 
Action: Mouse pressed left at (314, 472)
Screenshot: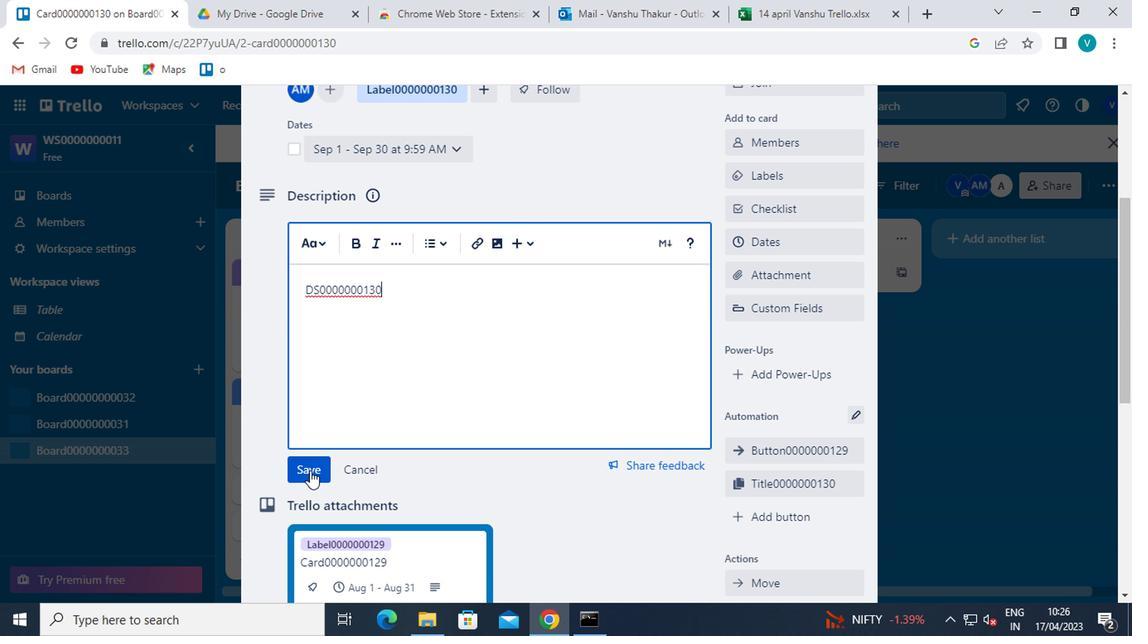 
Action: Mouse moved to (419, 385)
Screenshot: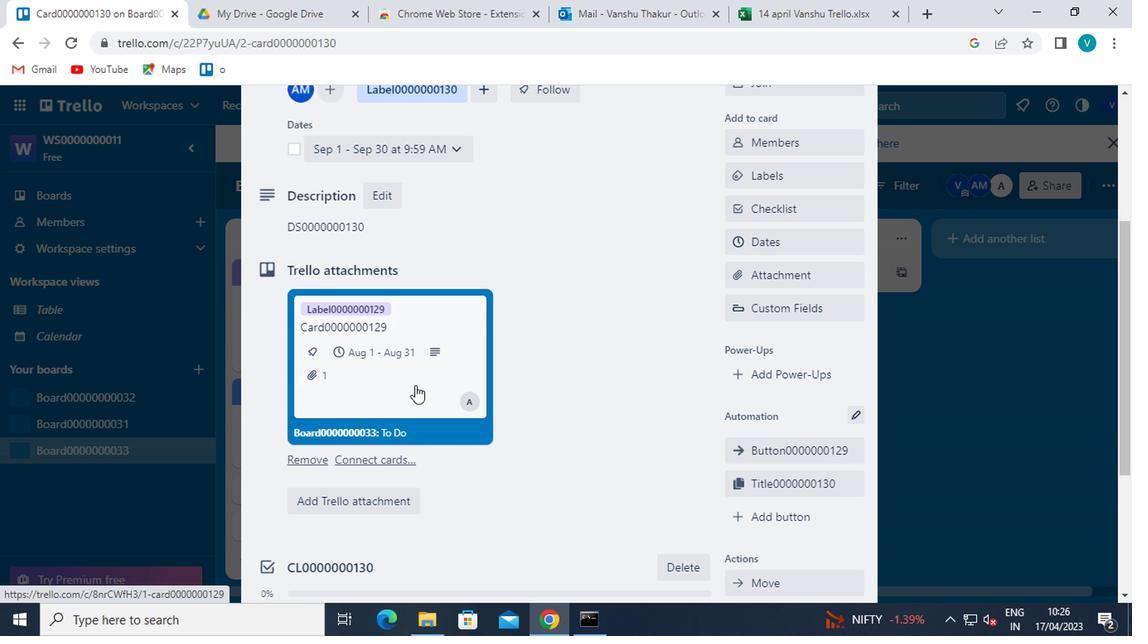 
Action: Mouse scrolled (419, 385) with delta (0, 0)
Screenshot: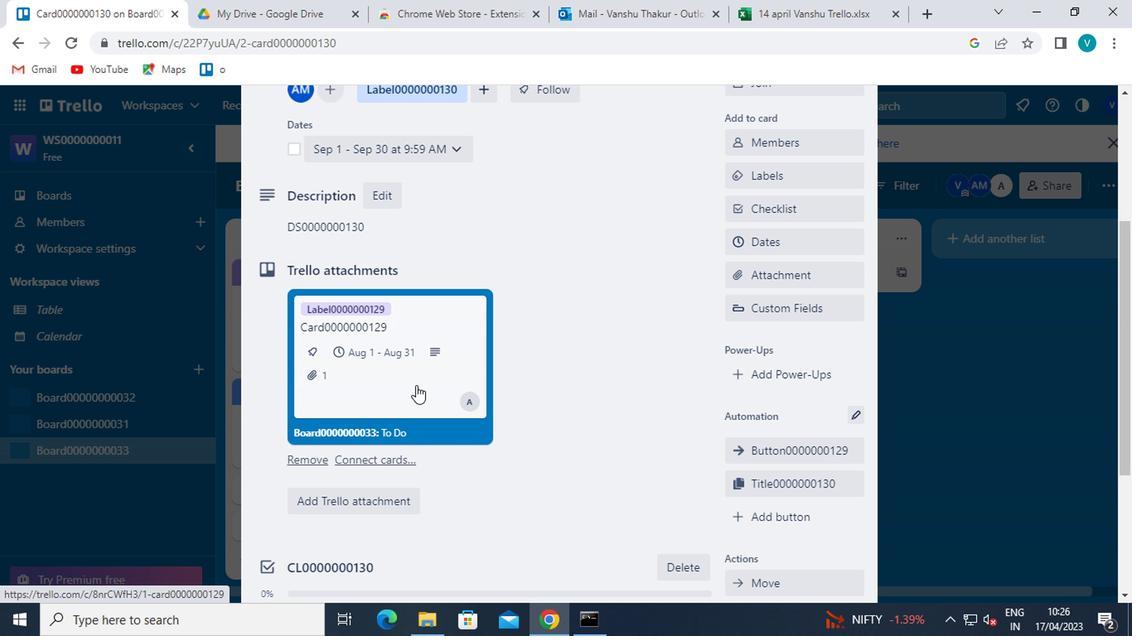 
Action: Mouse scrolled (419, 385) with delta (0, 0)
Screenshot: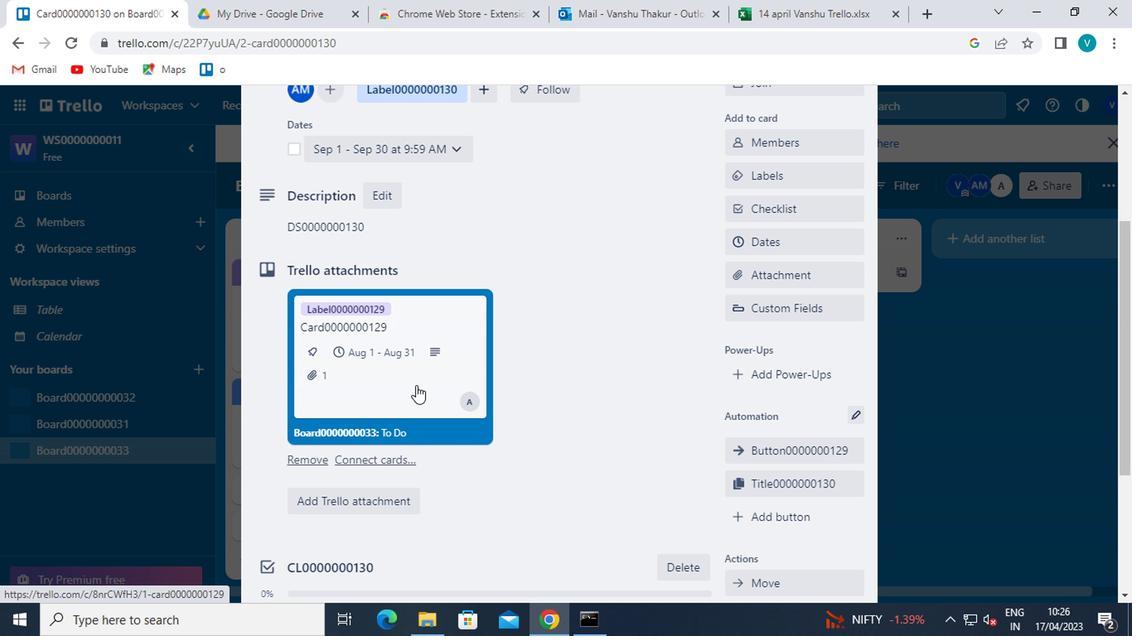 
Action: Mouse moved to (407, 552)
Screenshot: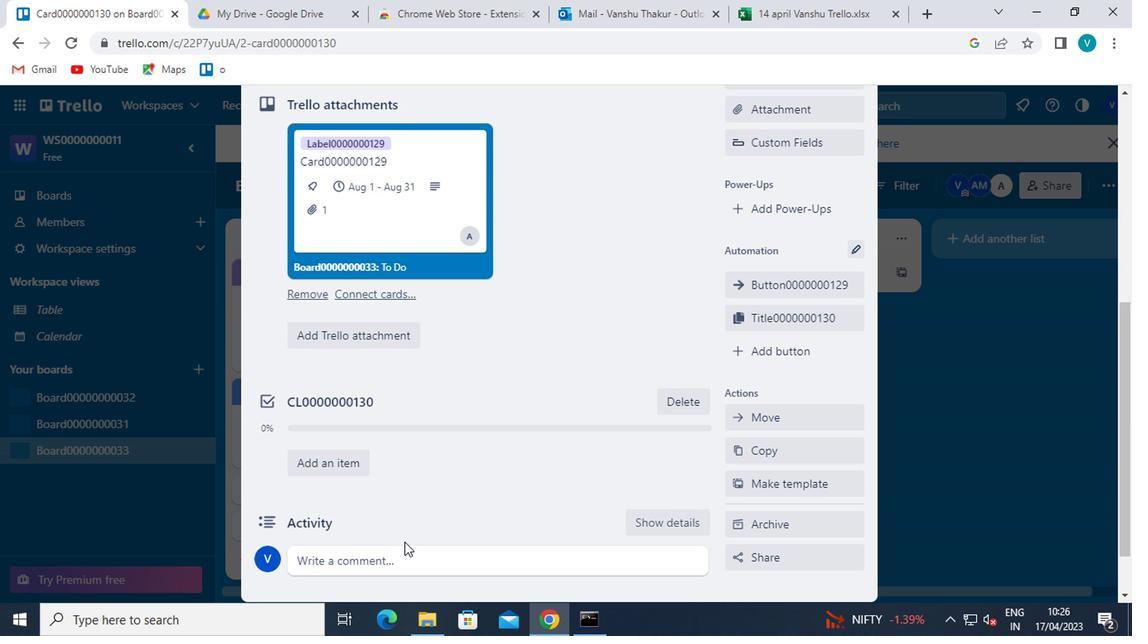 
Action: Mouse pressed left at (407, 552)
Screenshot: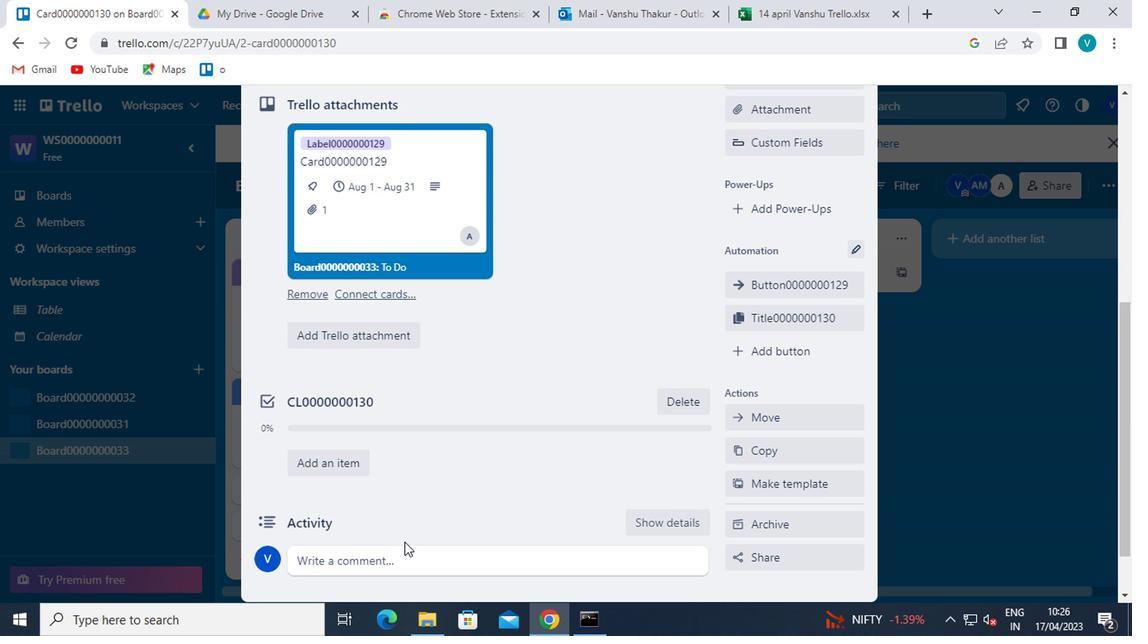 
Action: Mouse moved to (452, 522)
Screenshot: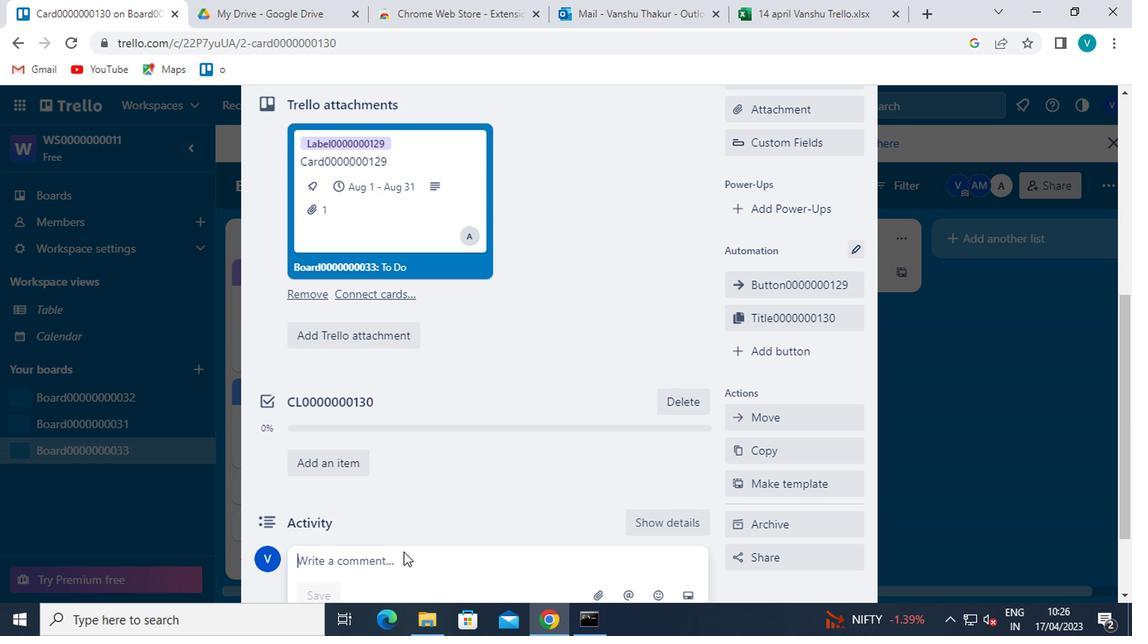 
Action: Key pressed <Key.shift>CM0000000130
Screenshot: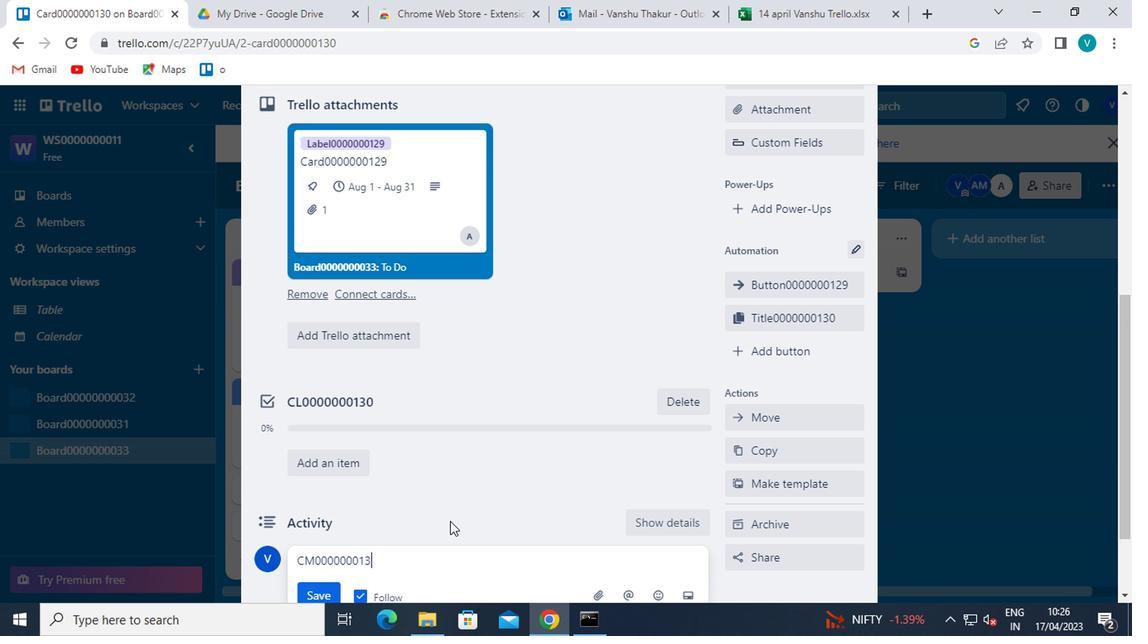 
Action: Mouse moved to (426, 520)
Screenshot: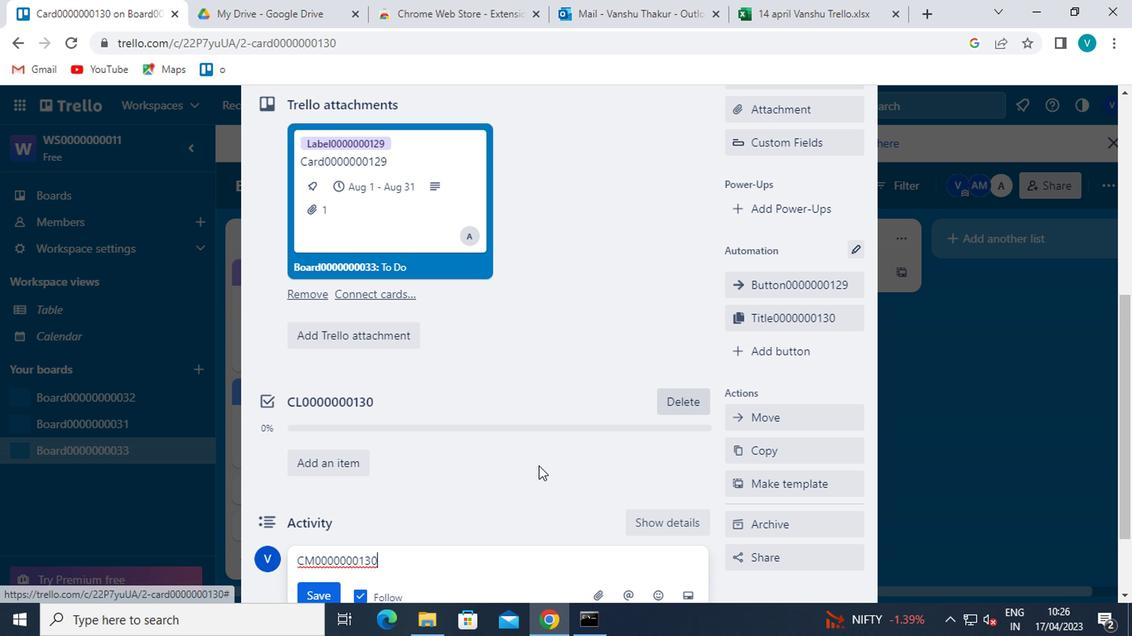
Action: Mouse scrolled (426, 519) with delta (0, 0)
Screenshot: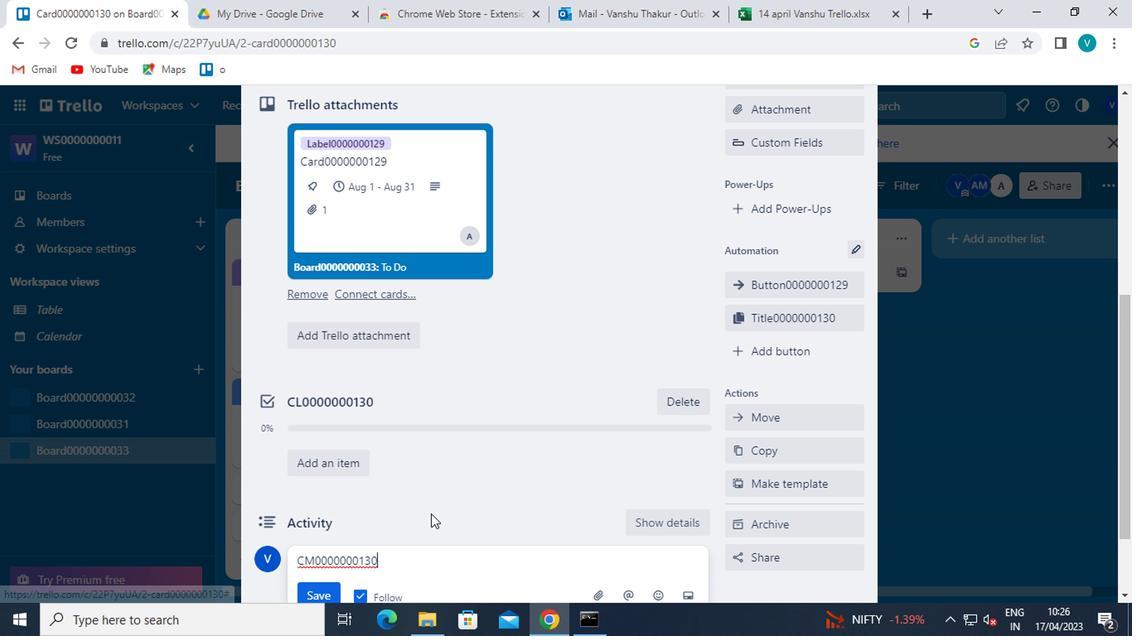 
Action: Mouse scrolled (426, 519) with delta (0, 0)
Screenshot: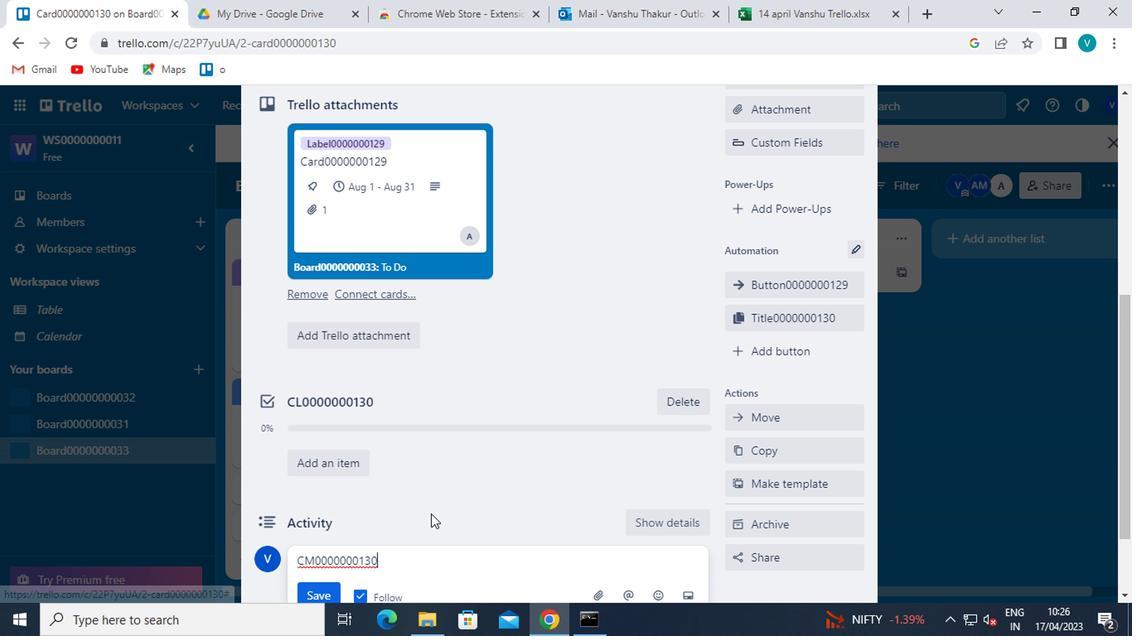 
Action: Mouse moved to (331, 492)
Screenshot: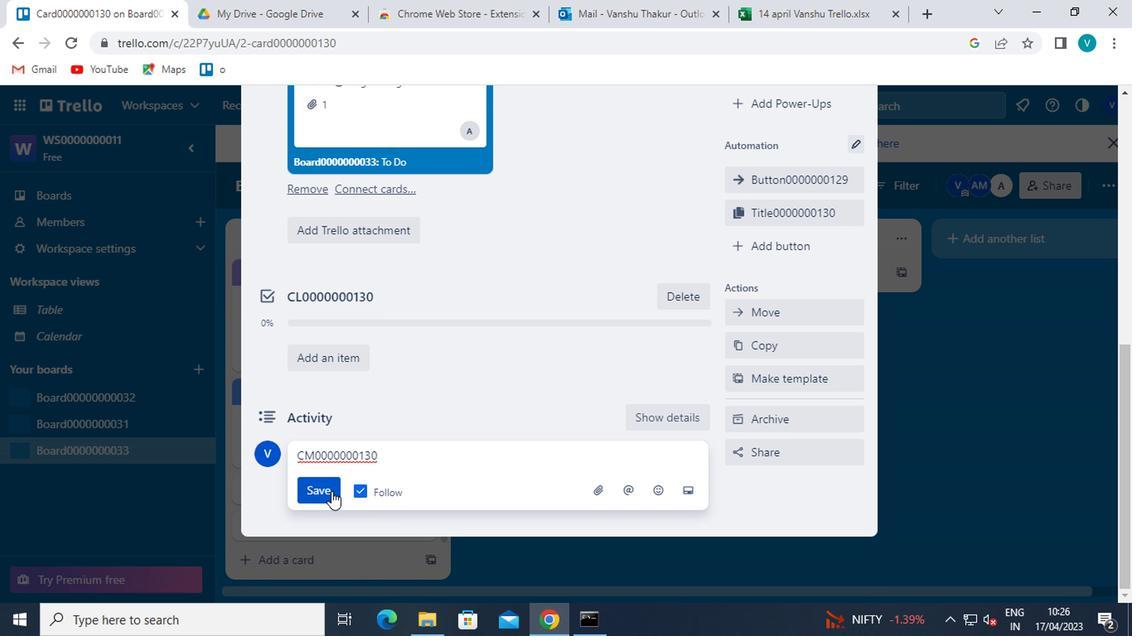 
Action: Mouse pressed left at (331, 492)
Screenshot: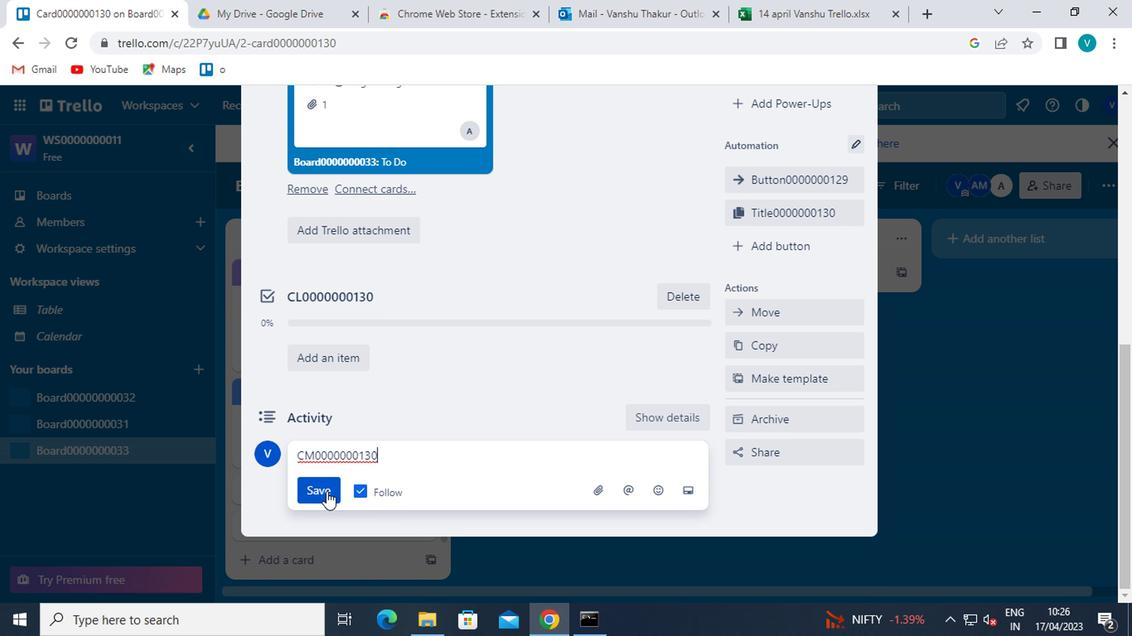 
Action: Mouse moved to (318, 497)
Screenshot: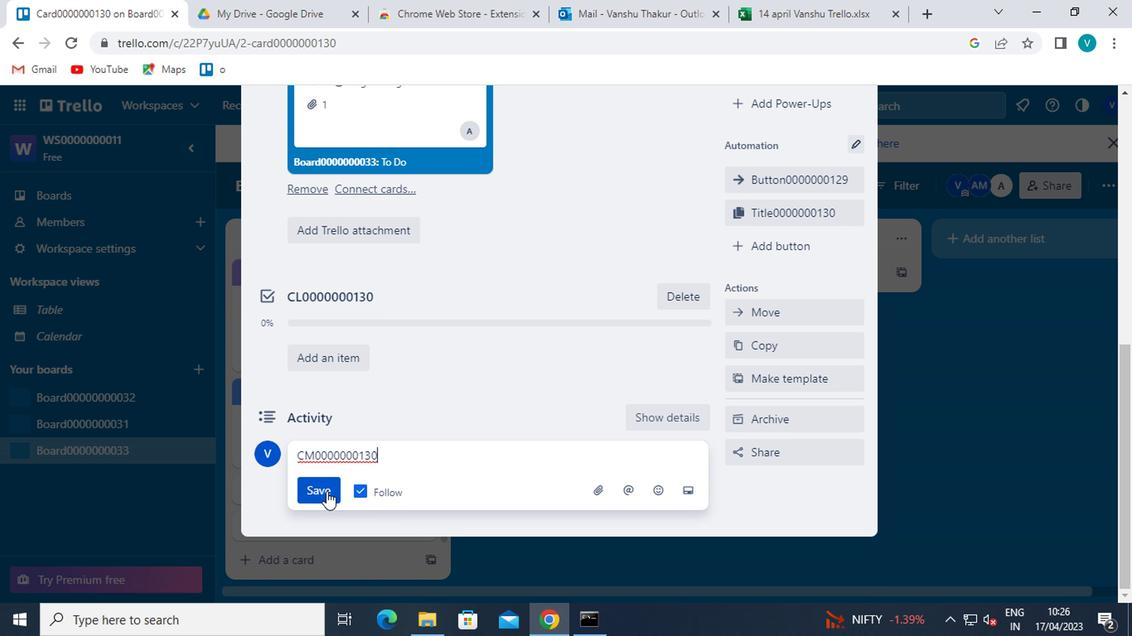 
